 Task: Create a due date automation trigger when advanced on, on the wednesday of the week before a card is due add checklist with checklist "Resume" incomplete at 11:00 AM.
Action: Mouse moved to (1250, 96)
Screenshot: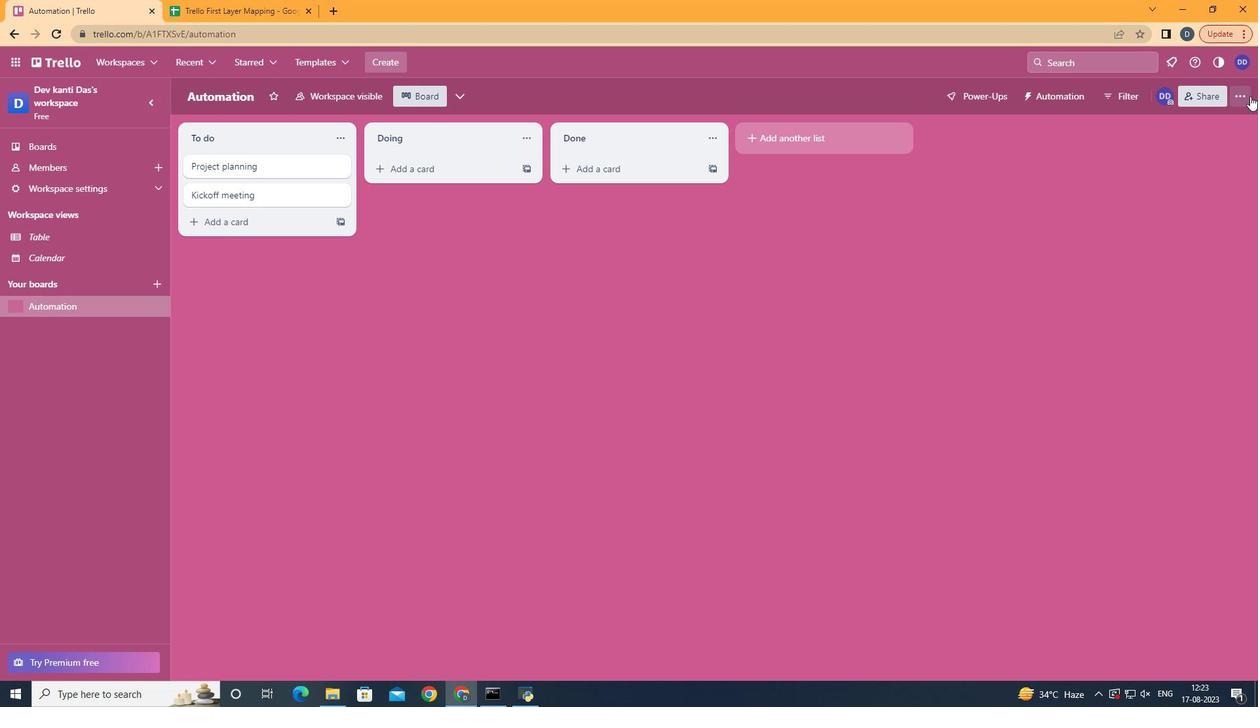 
Action: Mouse pressed left at (1250, 96)
Screenshot: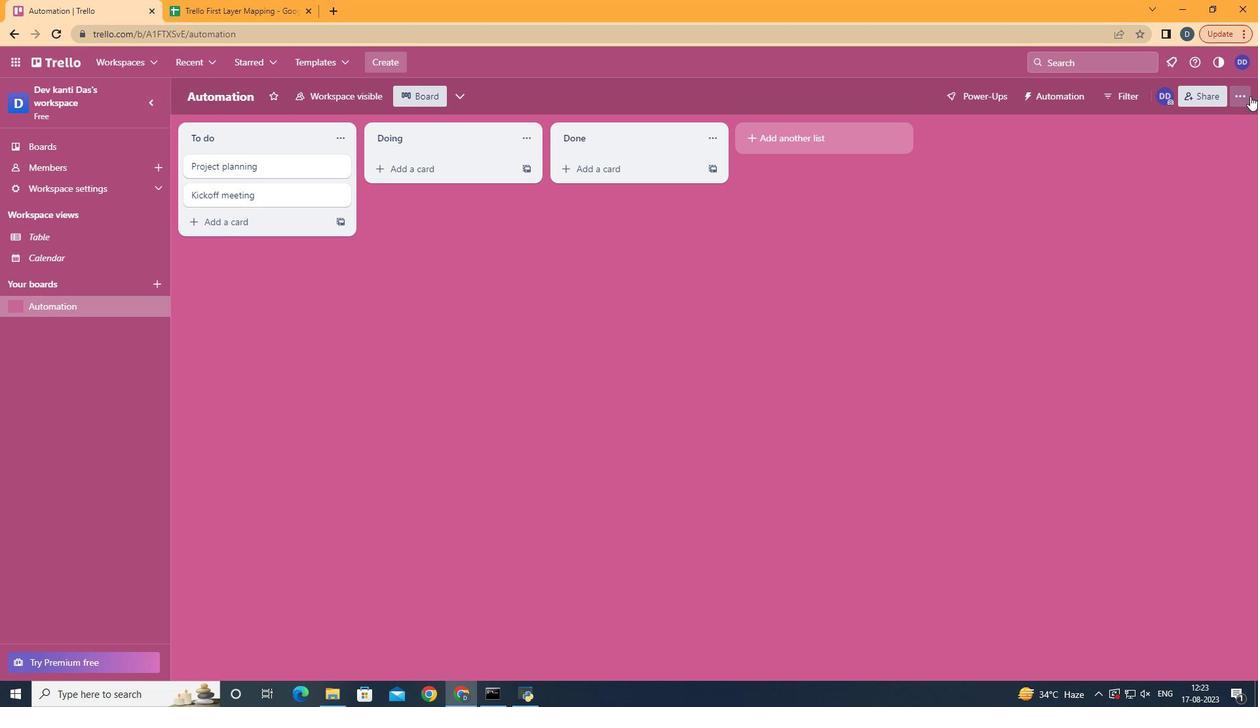 
Action: Mouse moved to (1189, 262)
Screenshot: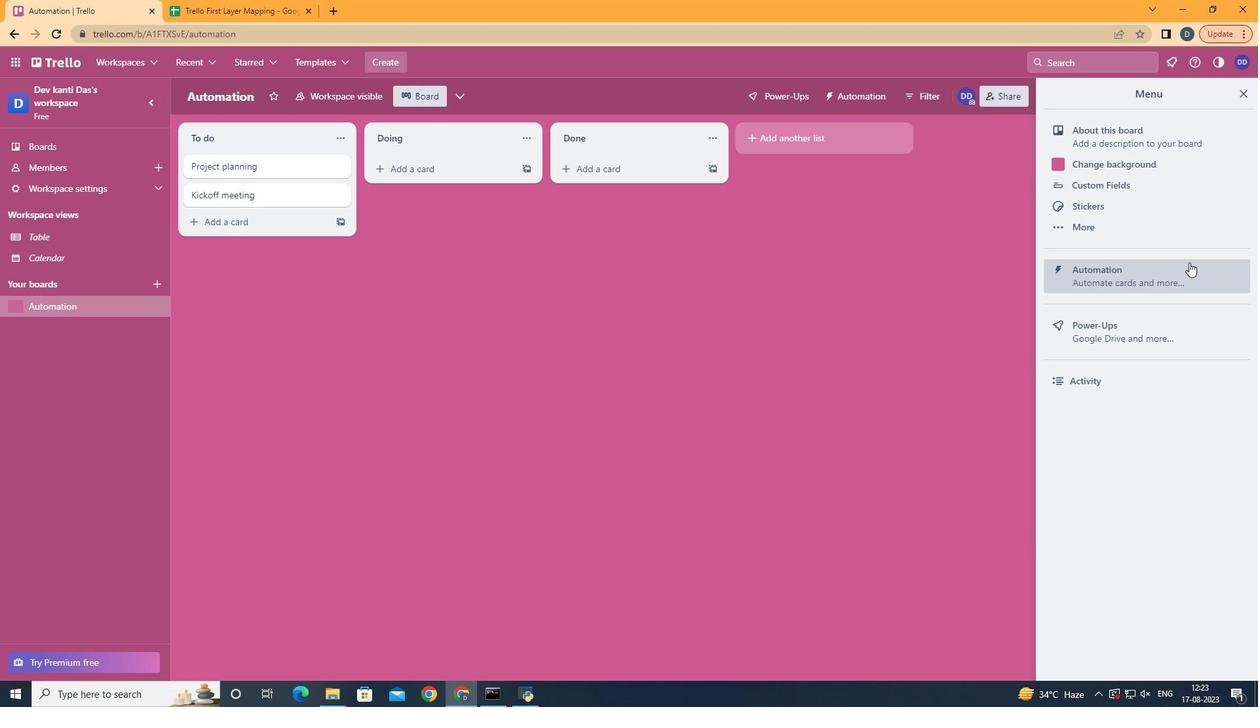 
Action: Mouse pressed left at (1189, 262)
Screenshot: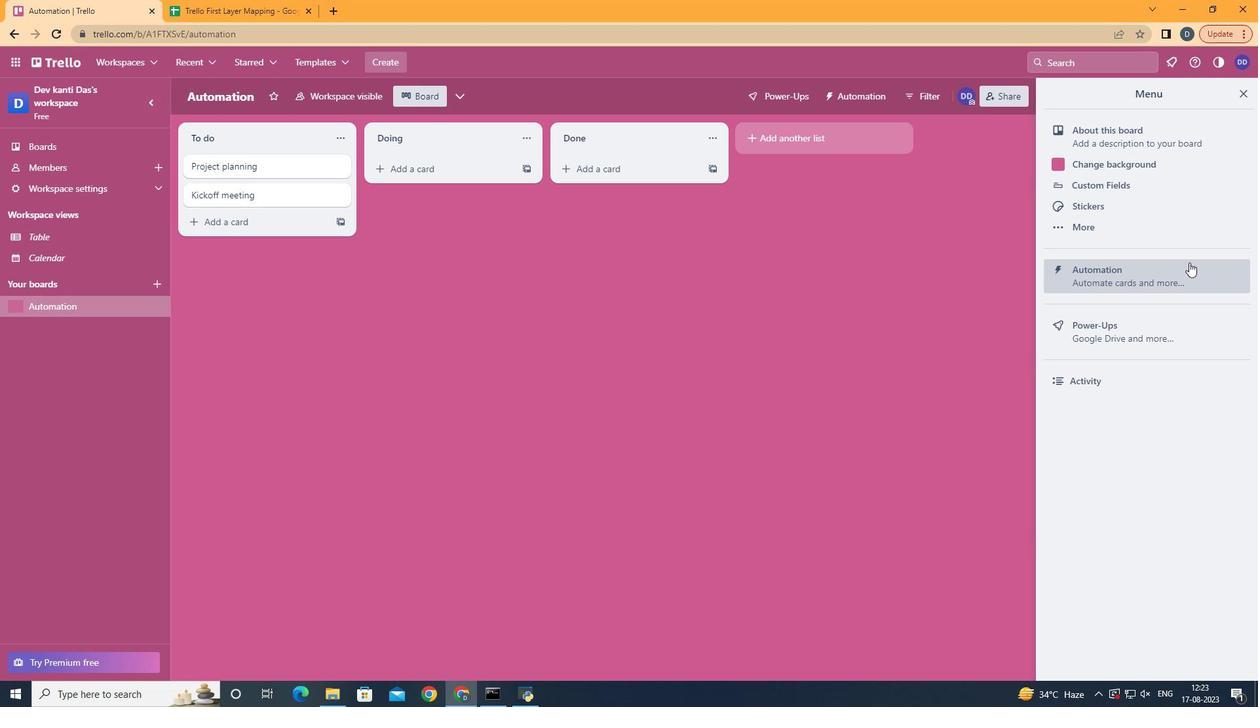 
Action: Mouse moved to (273, 261)
Screenshot: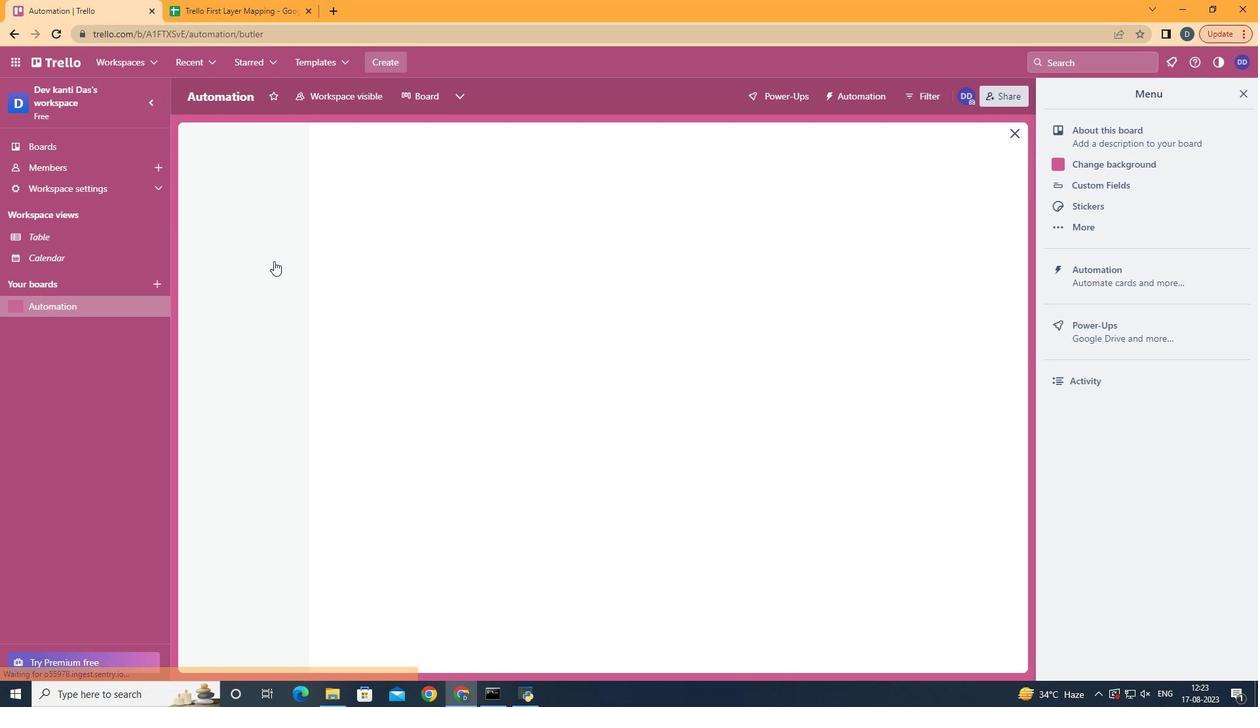 
Action: Mouse pressed left at (273, 261)
Screenshot: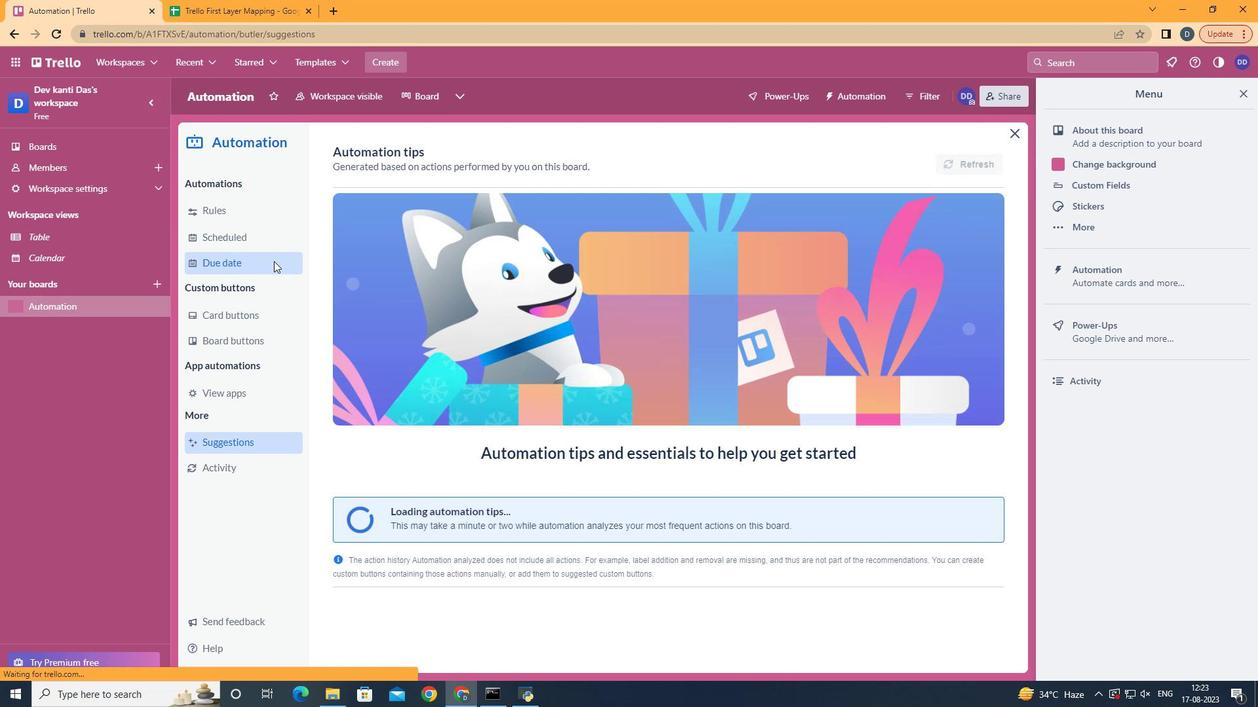
Action: Mouse moved to (918, 155)
Screenshot: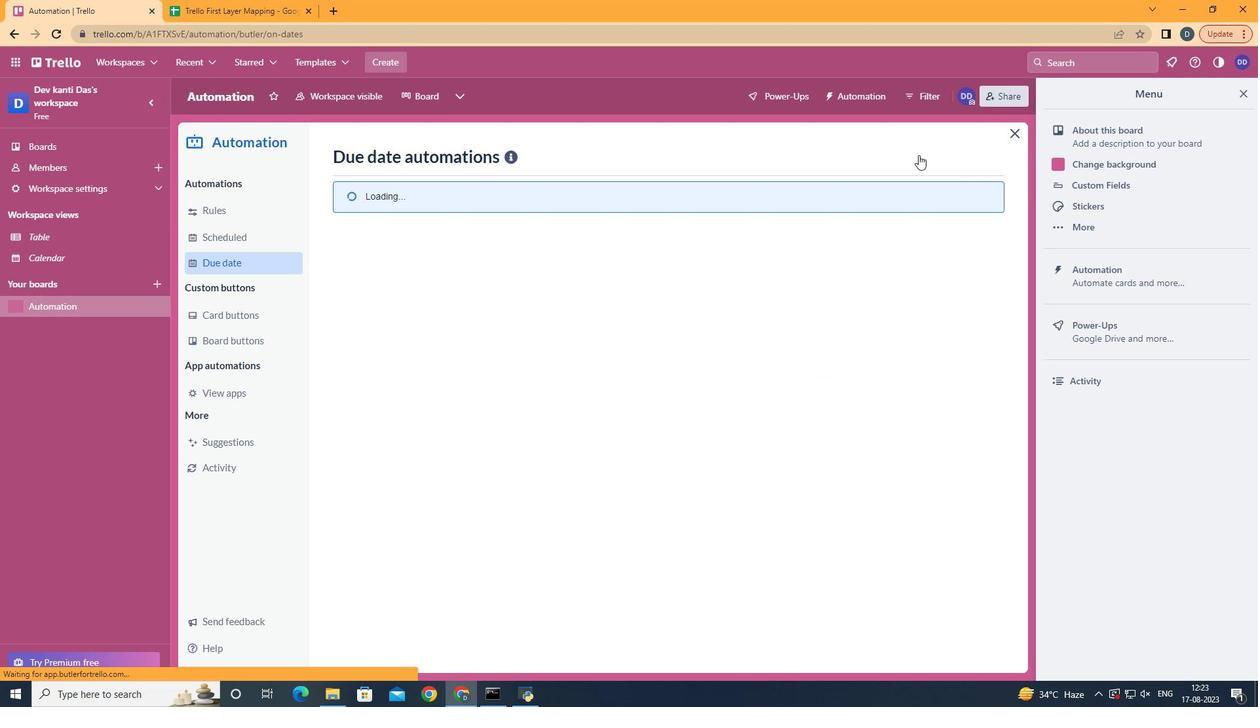 
Action: Mouse pressed left at (918, 155)
Screenshot: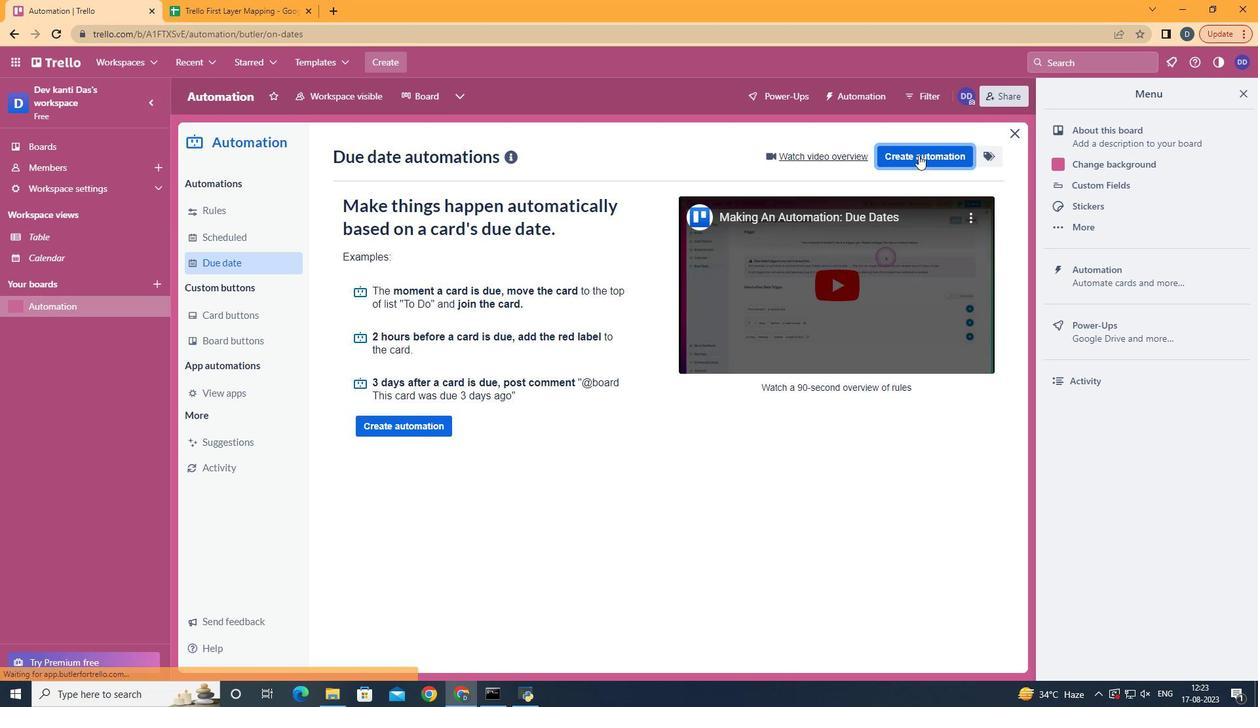 
Action: Mouse moved to (654, 294)
Screenshot: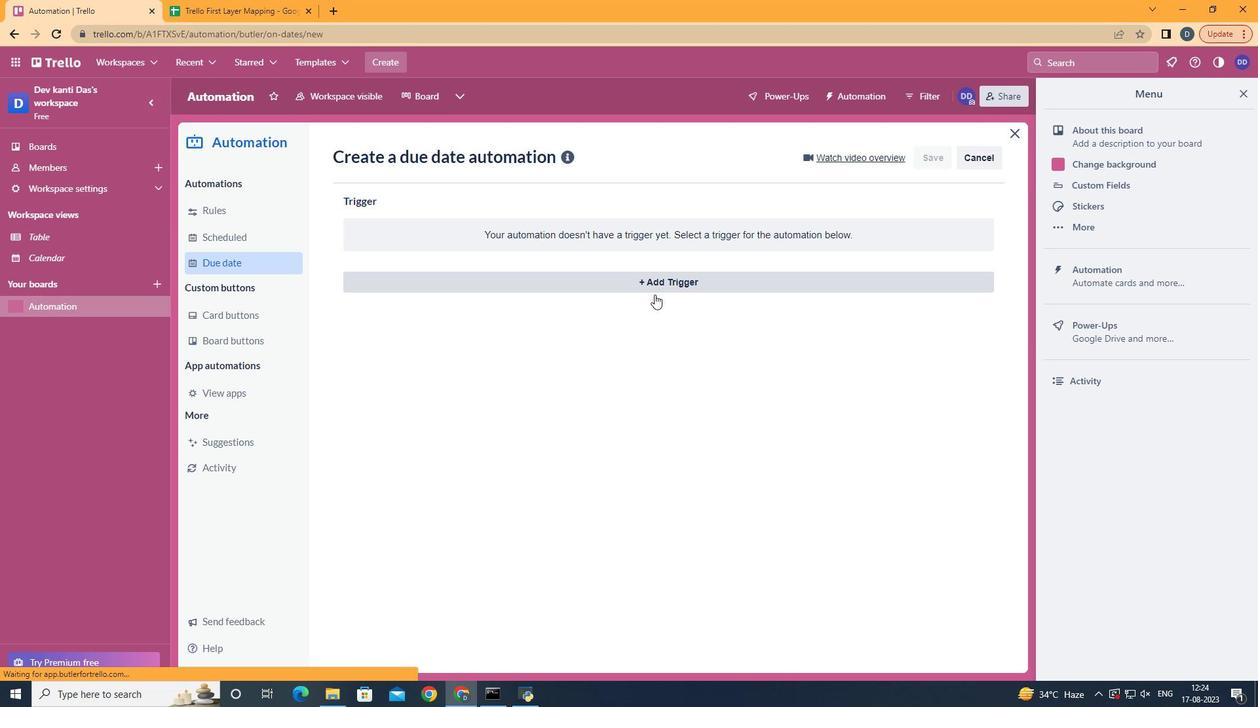 
Action: Mouse pressed left at (654, 294)
Screenshot: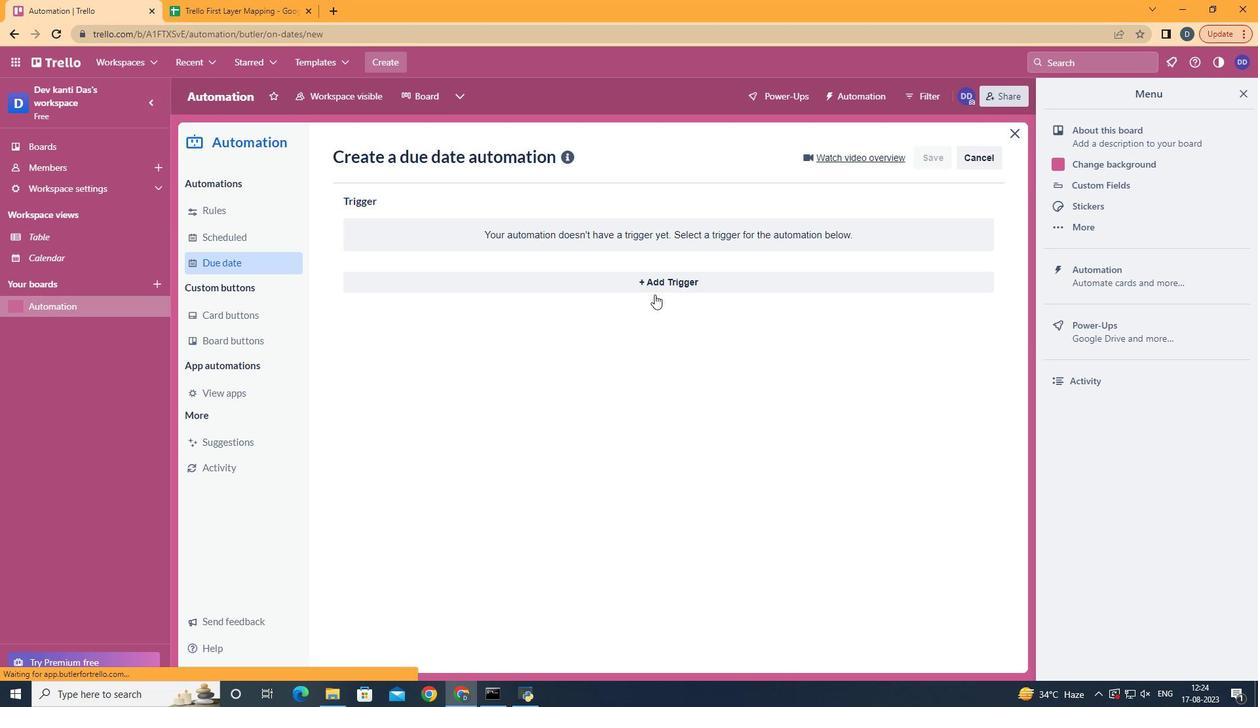 
Action: Mouse moved to (658, 293)
Screenshot: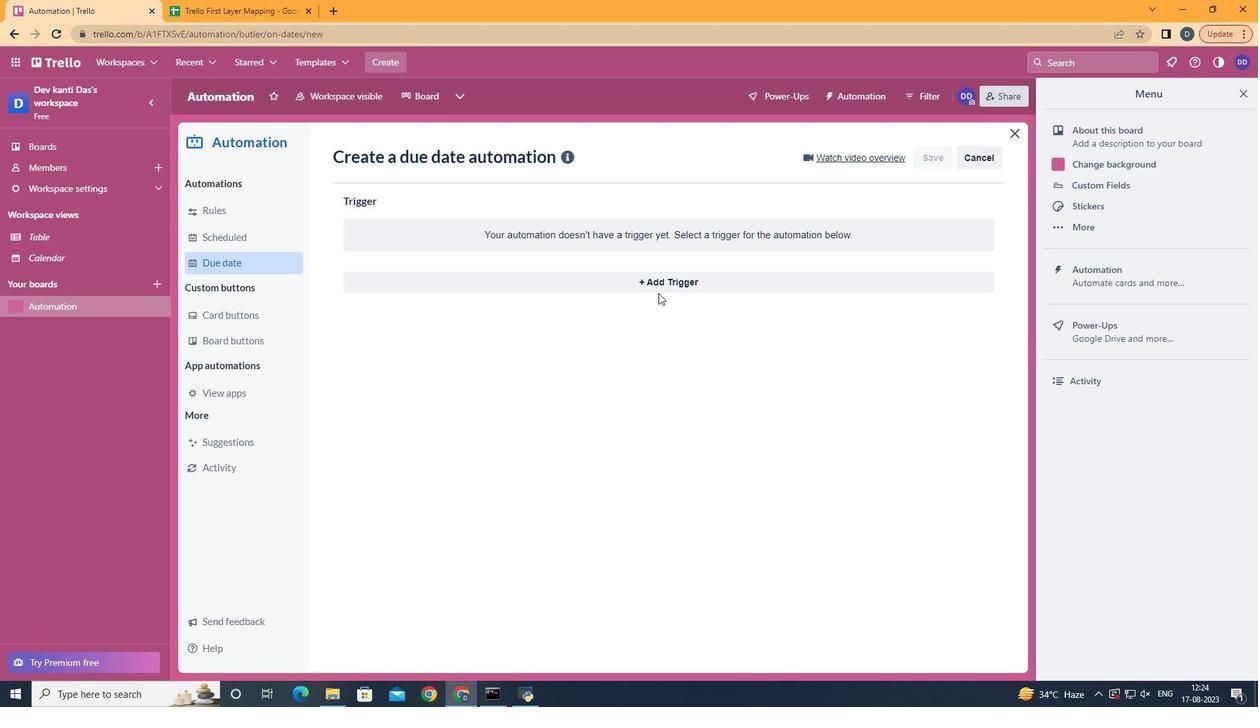 
Action: Mouse pressed left at (658, 293)
Screenshot: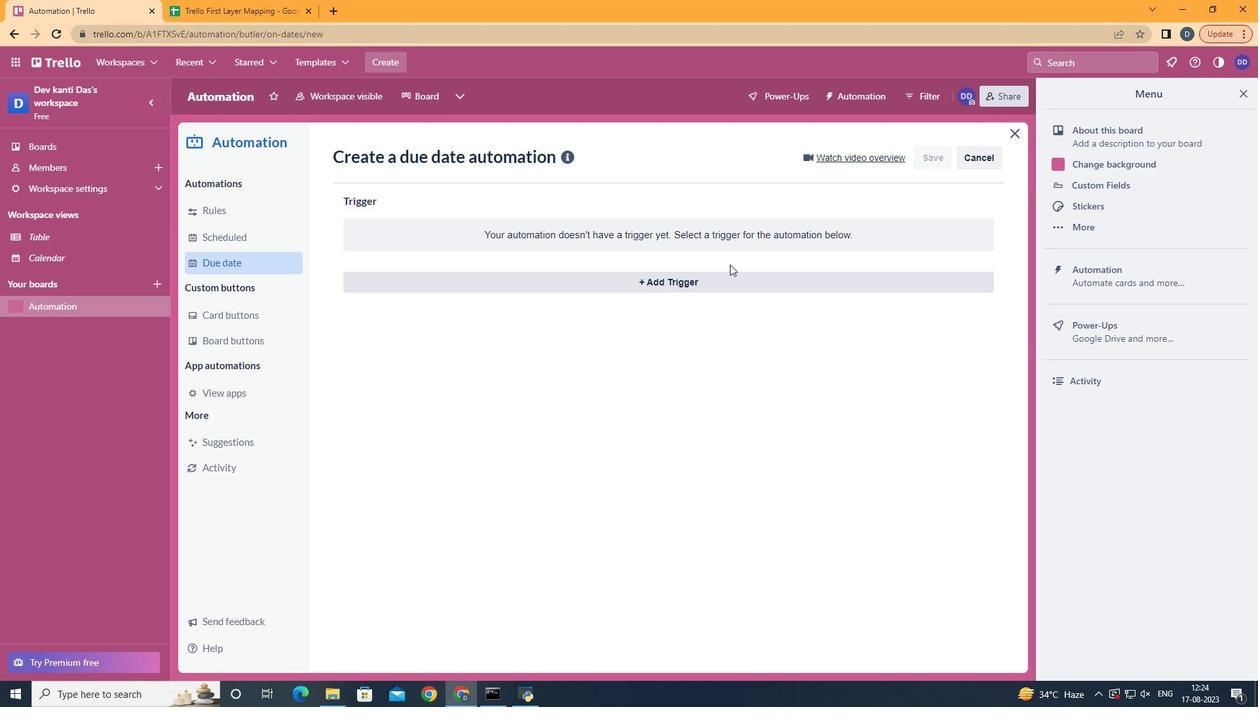 
Action: Mouse moved to (709, 279)
Screenshot: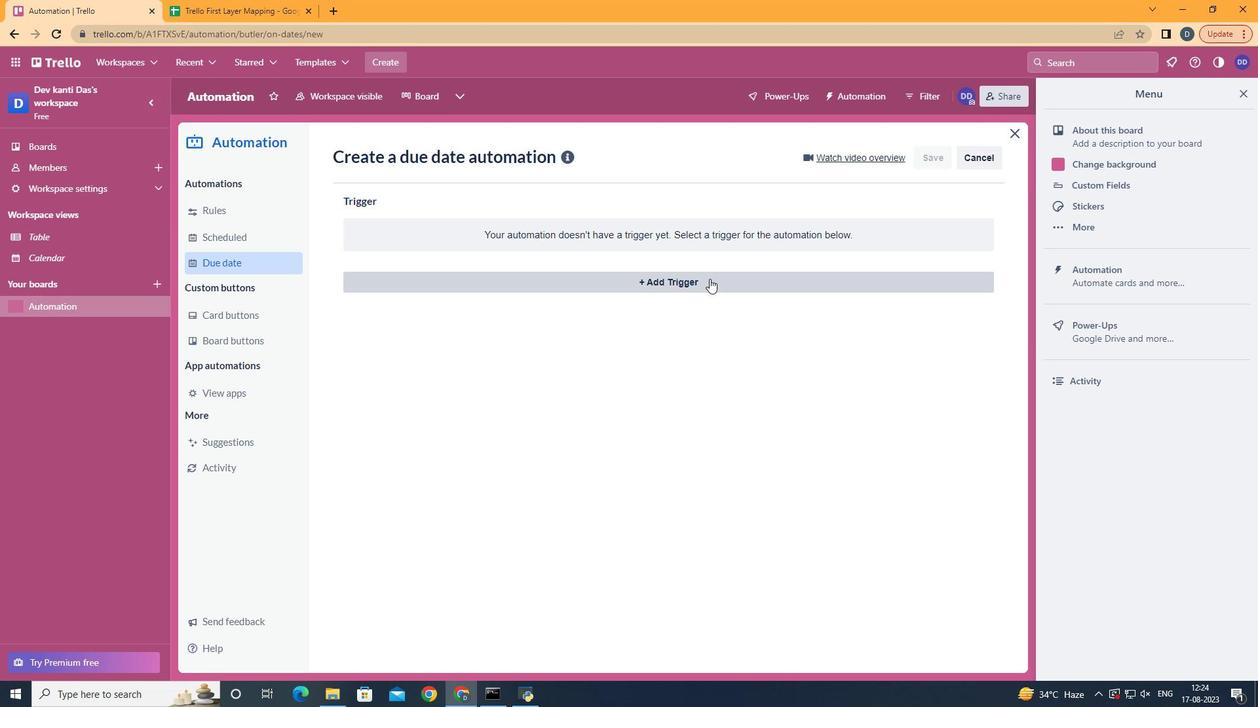 
Action: Mouse pressed left at (709, 279)
Screenshot: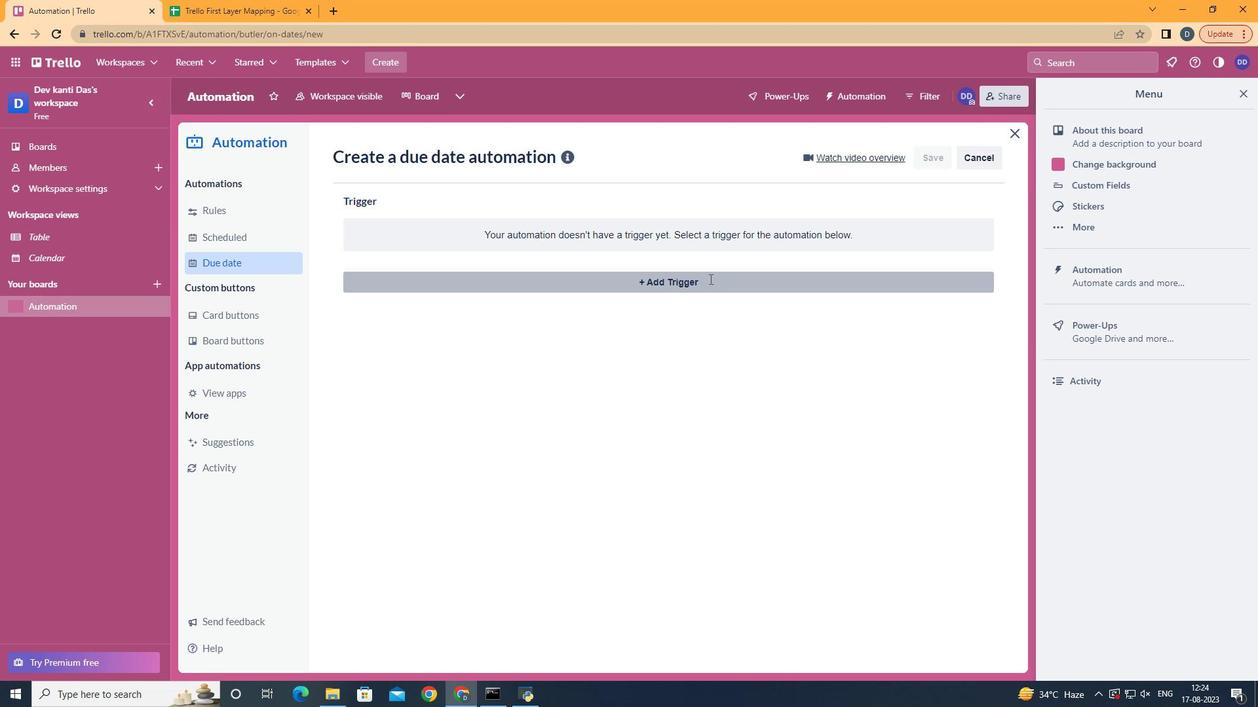 
Action: Mouse moved to (440, 387)
Screenshot: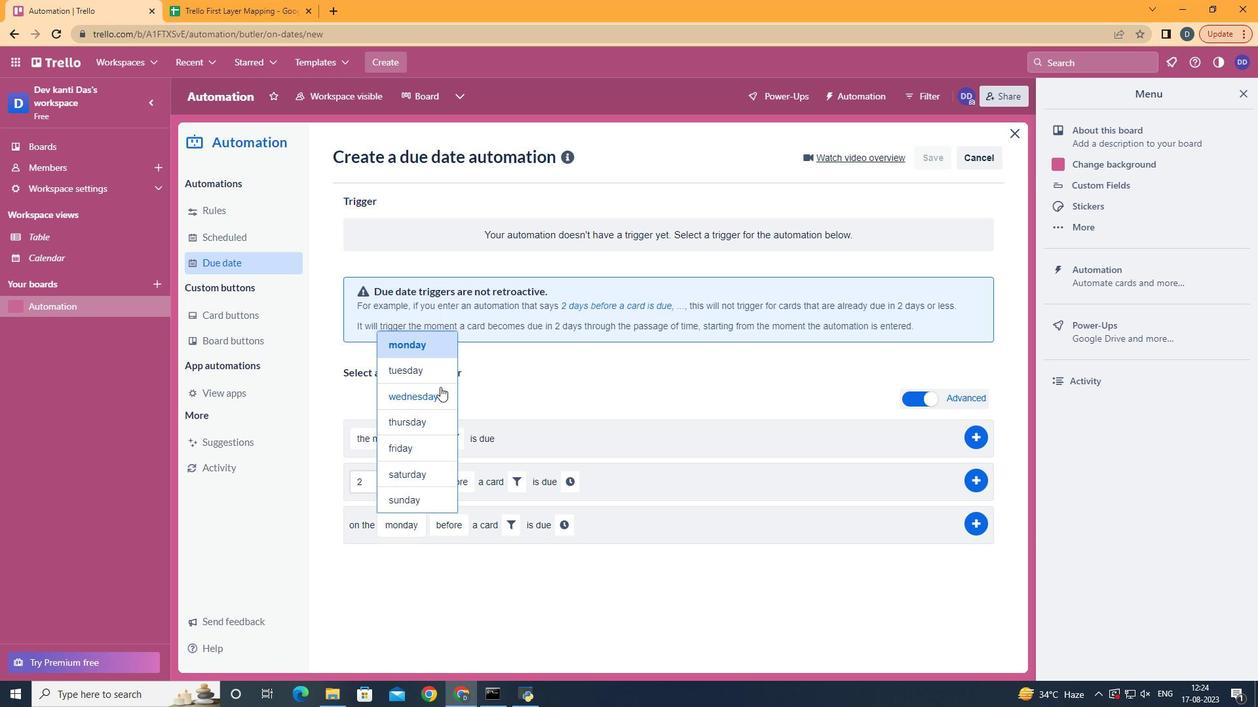 
Action: Mouse pressed left at (440, 387)
Screenshot: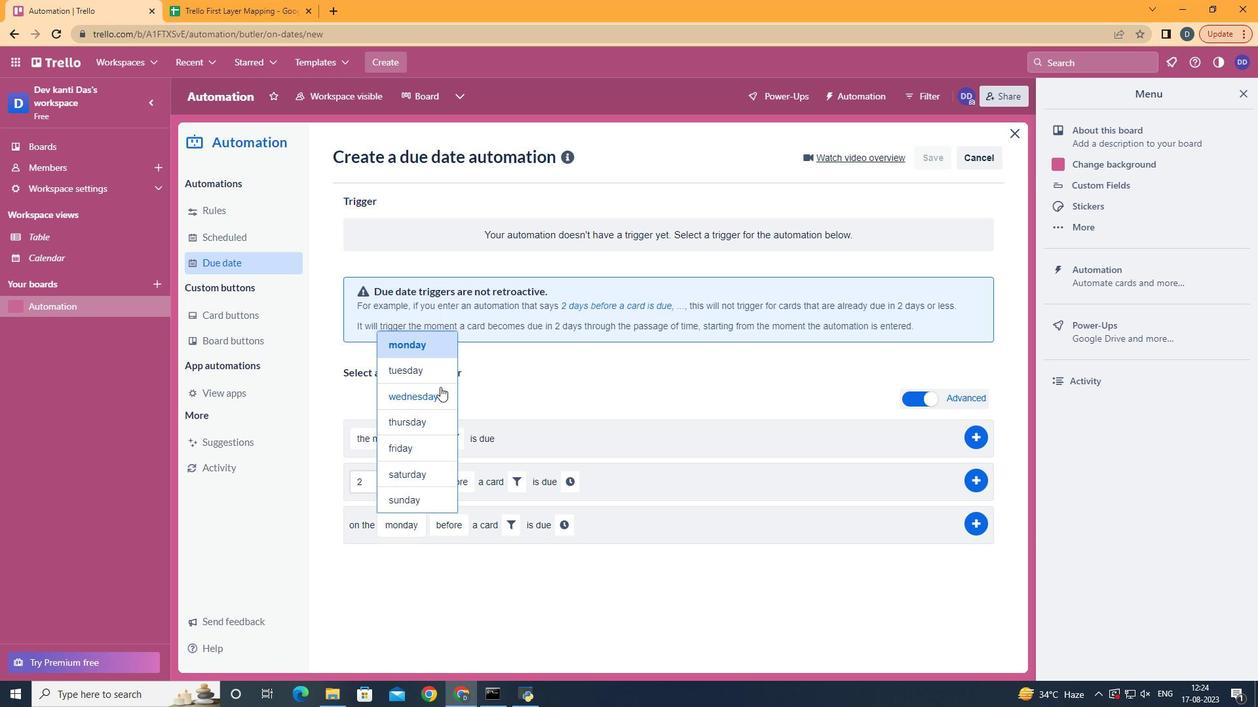 
Action: Mouse moved to (503, 624)
Screenshot: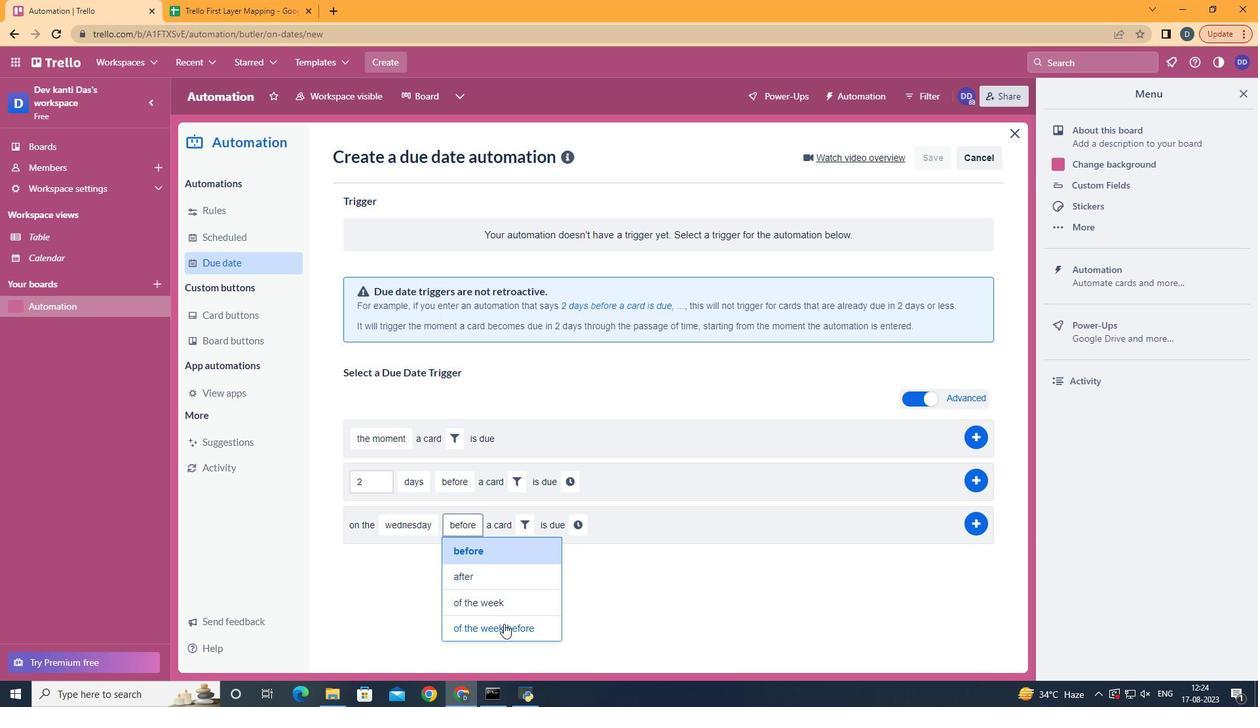 
Action: Mouse pressed left at (503, 624)
Screenshot: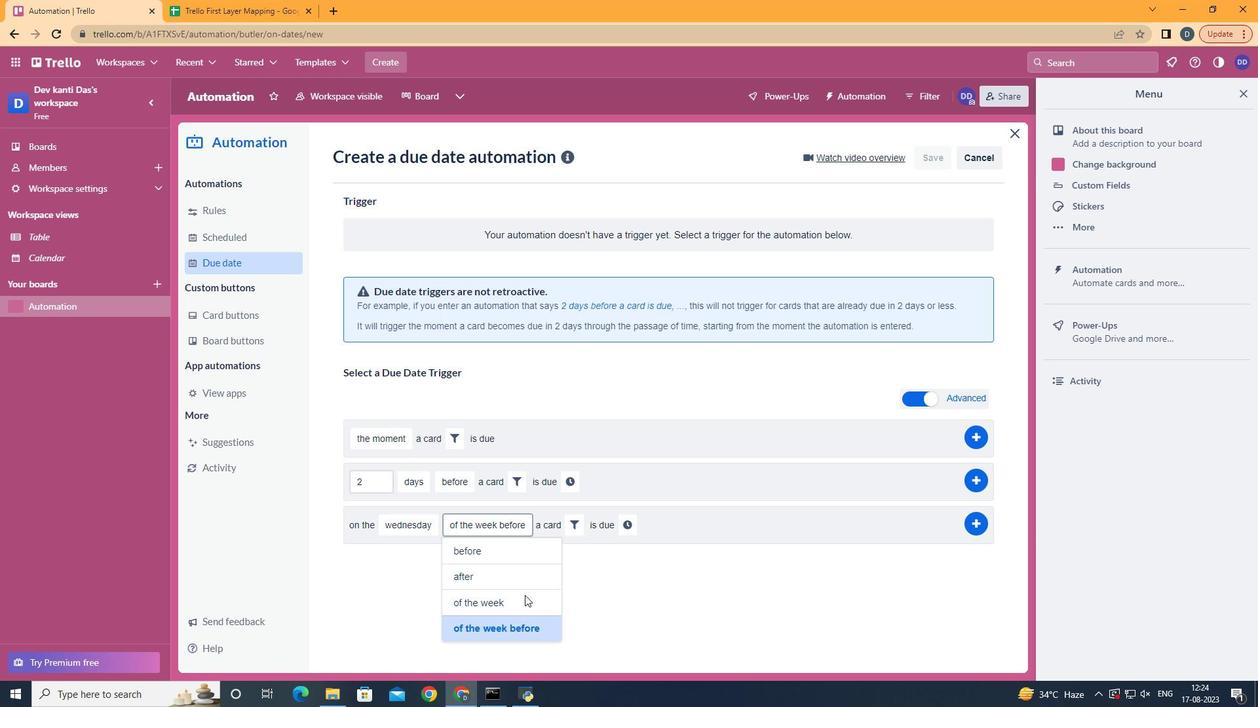
Action: Mouse moved to (572, 532)
Screenshot: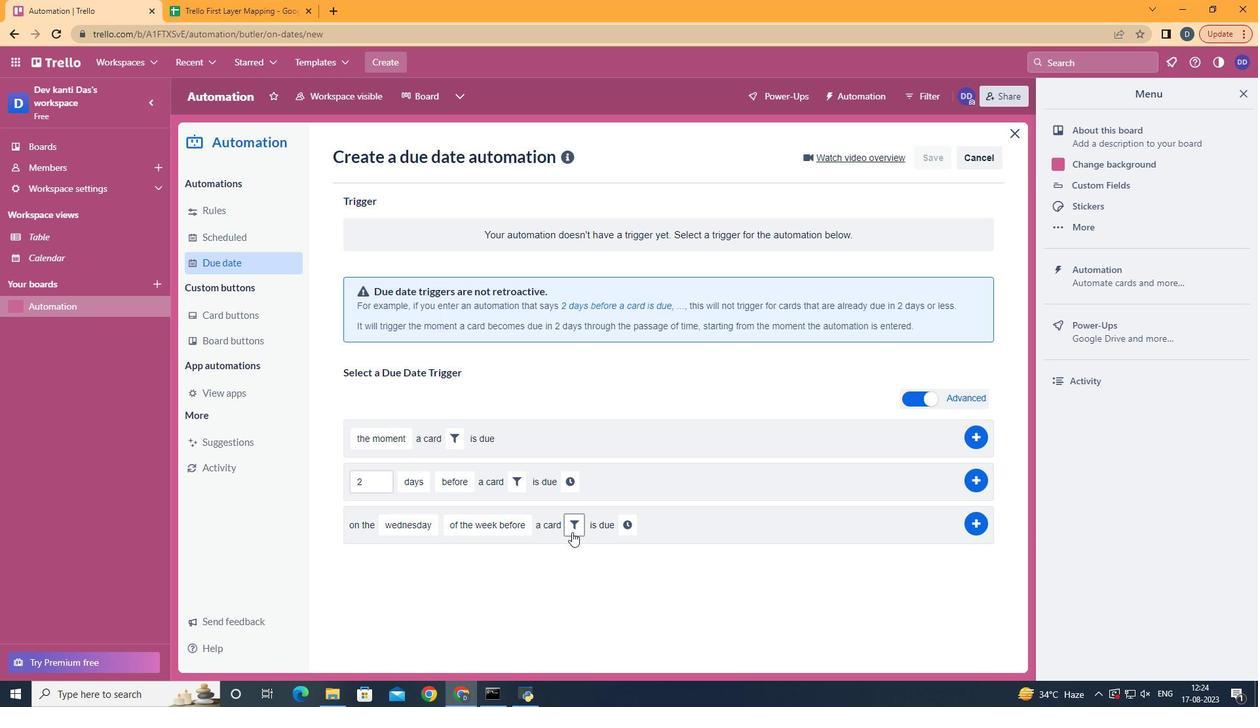 
Action: Mouse pressed left at (572, 532)
Screenshot: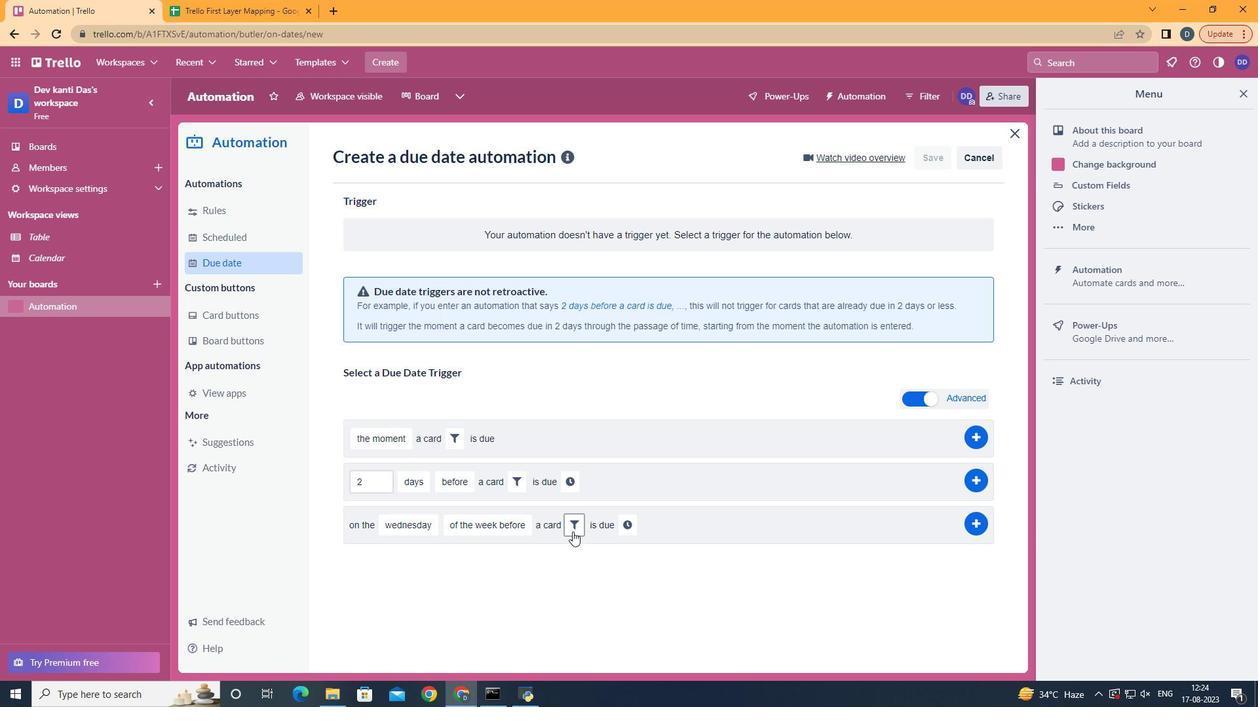 
Action: Mouse moved to (646, 569)
Screenshot: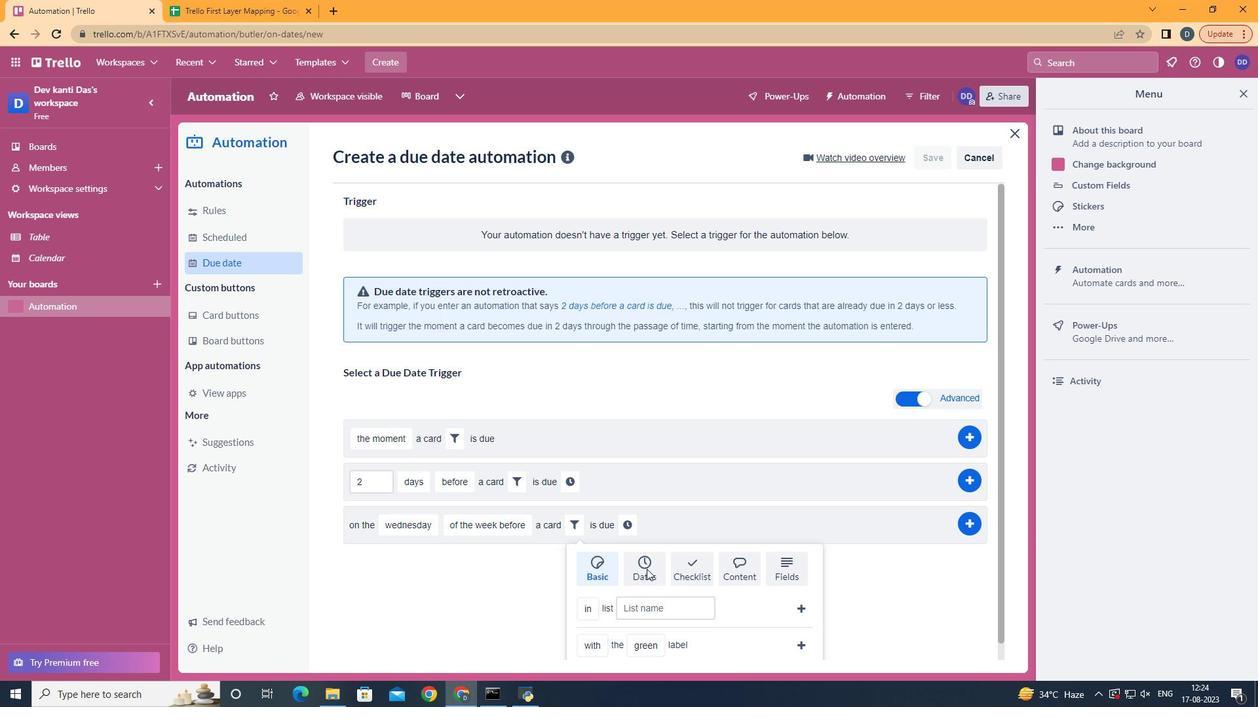 
Action: Mouse pressed left at (646, 569)
Screenshot: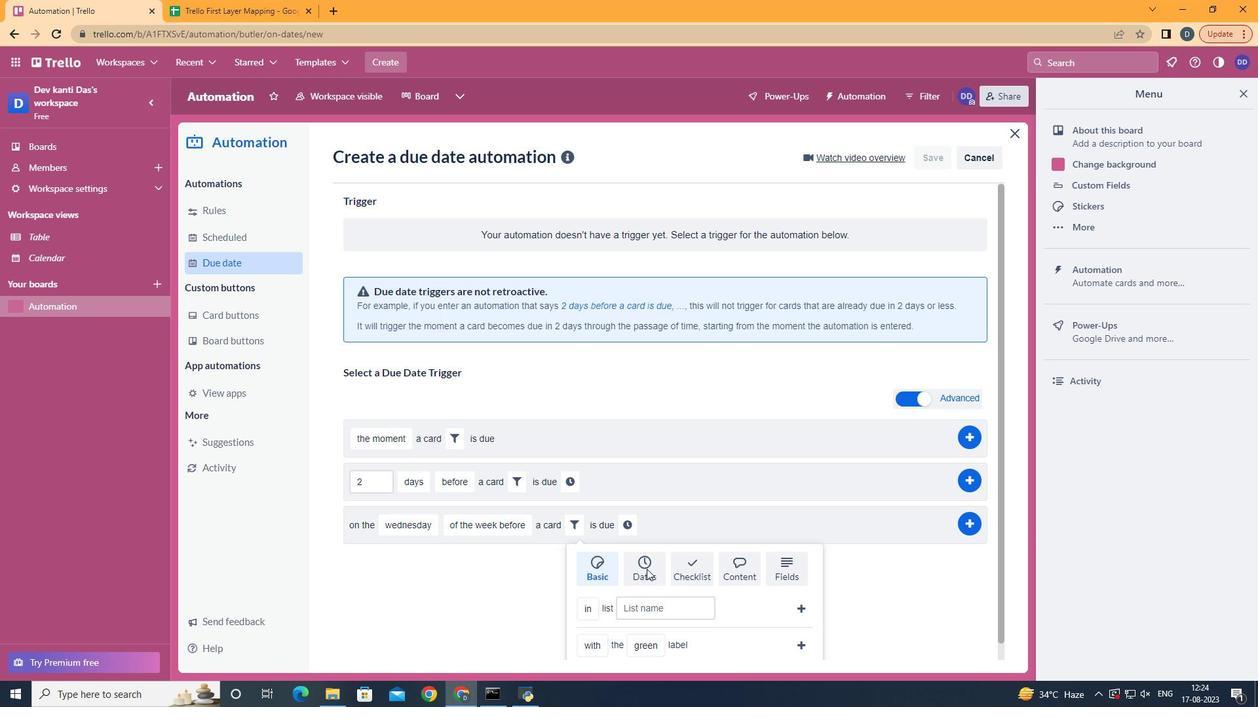 
Action: Mouse moved to (649, 564)
Screenshot: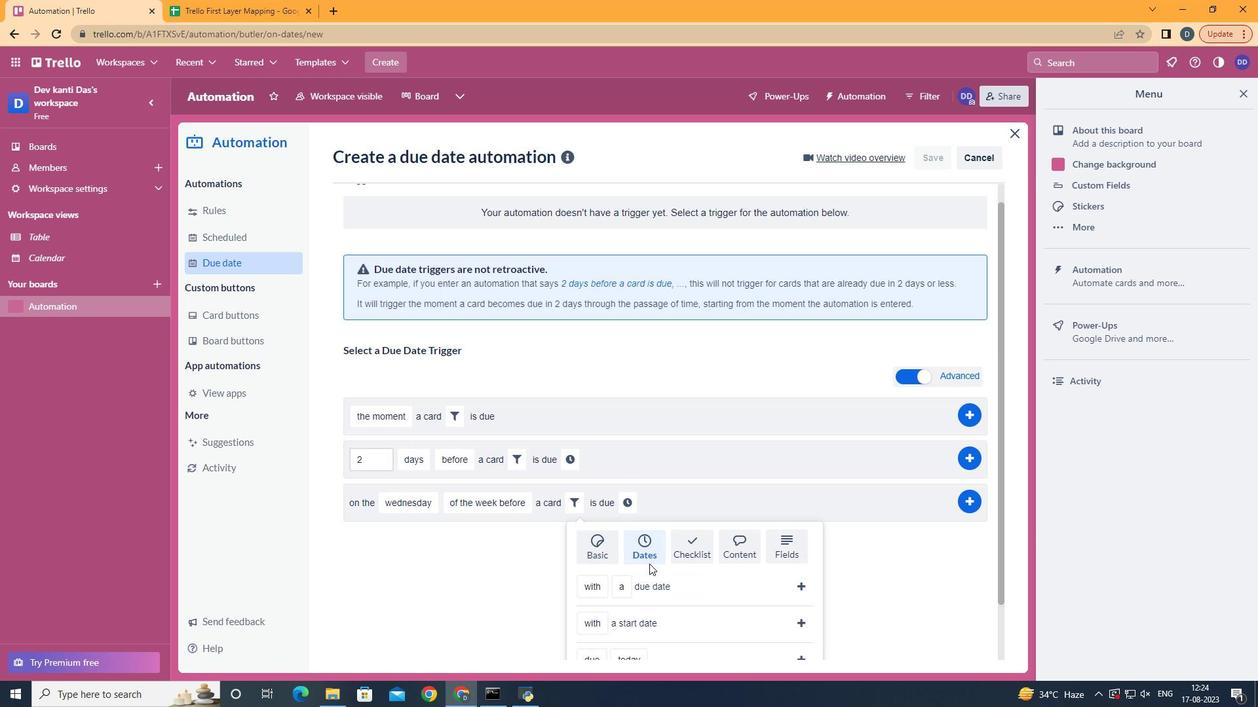 
Action: Mouse scrolled (649, 563) with delta (0, 0)
Screenshot: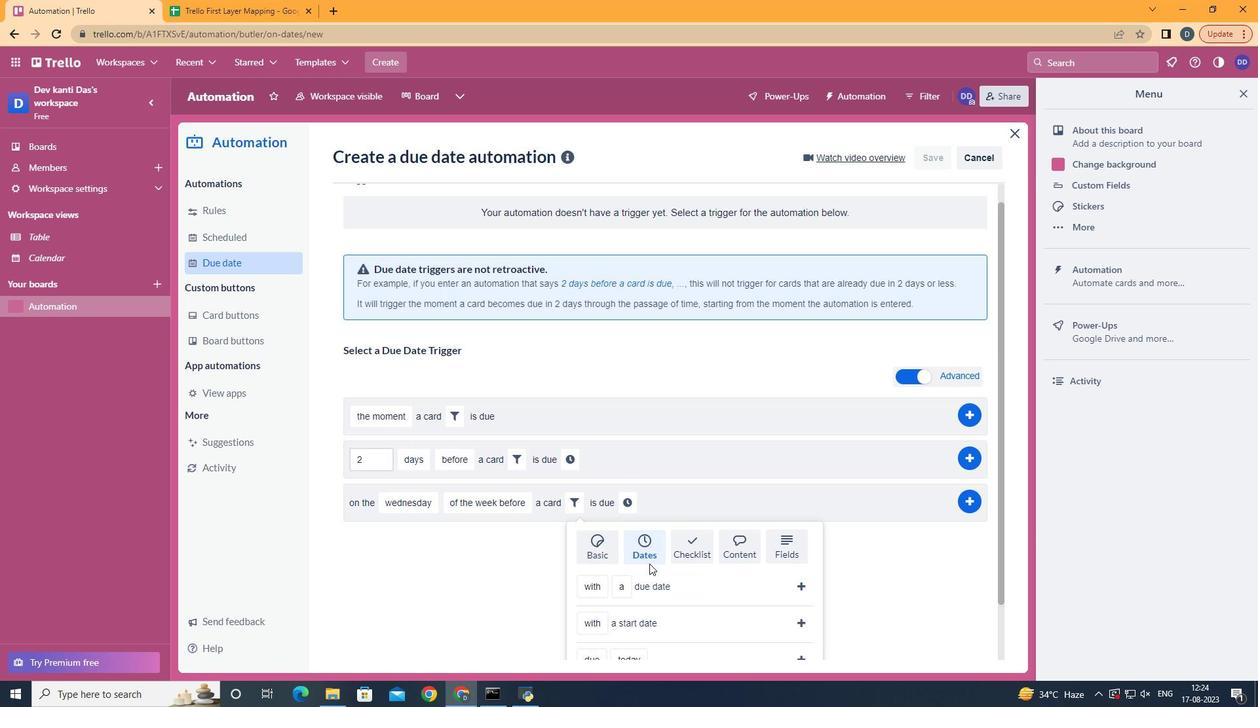 
Action: Mouse scrolled (649, 563) with delta (0, 0)
Screenshot: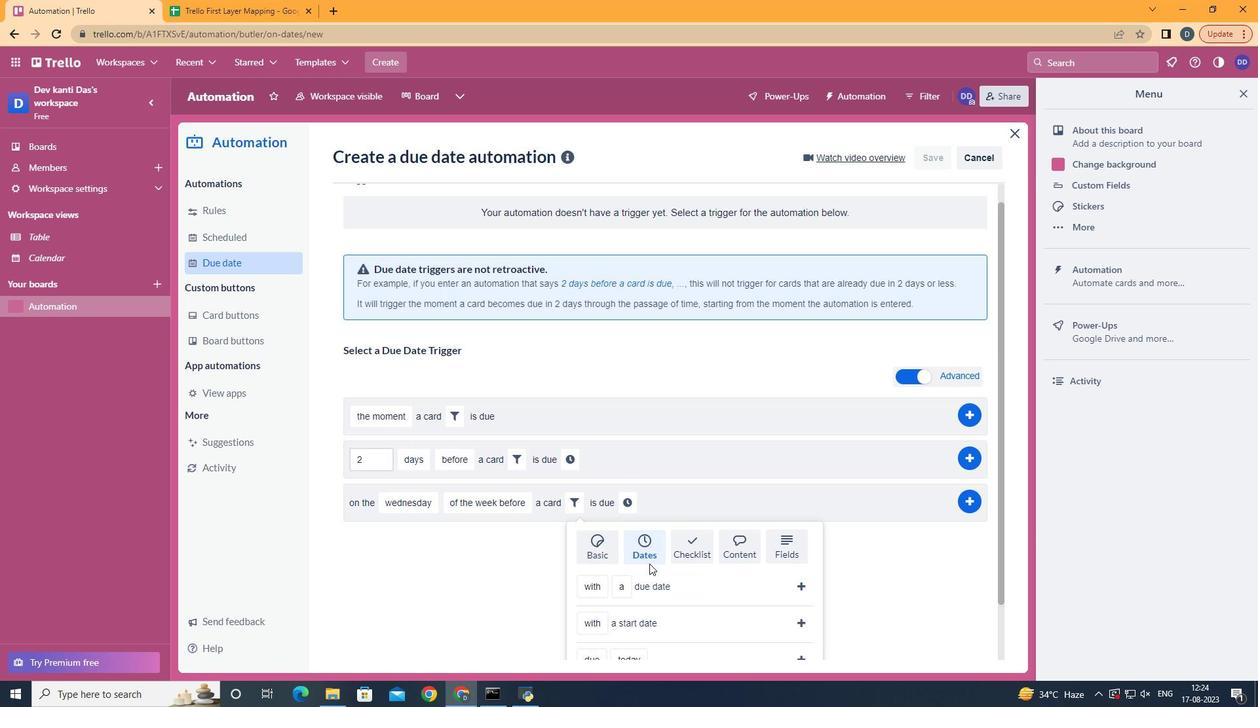 
Action: Mouse scrolled (649, 563) with delta (0, 0)
Screenshot: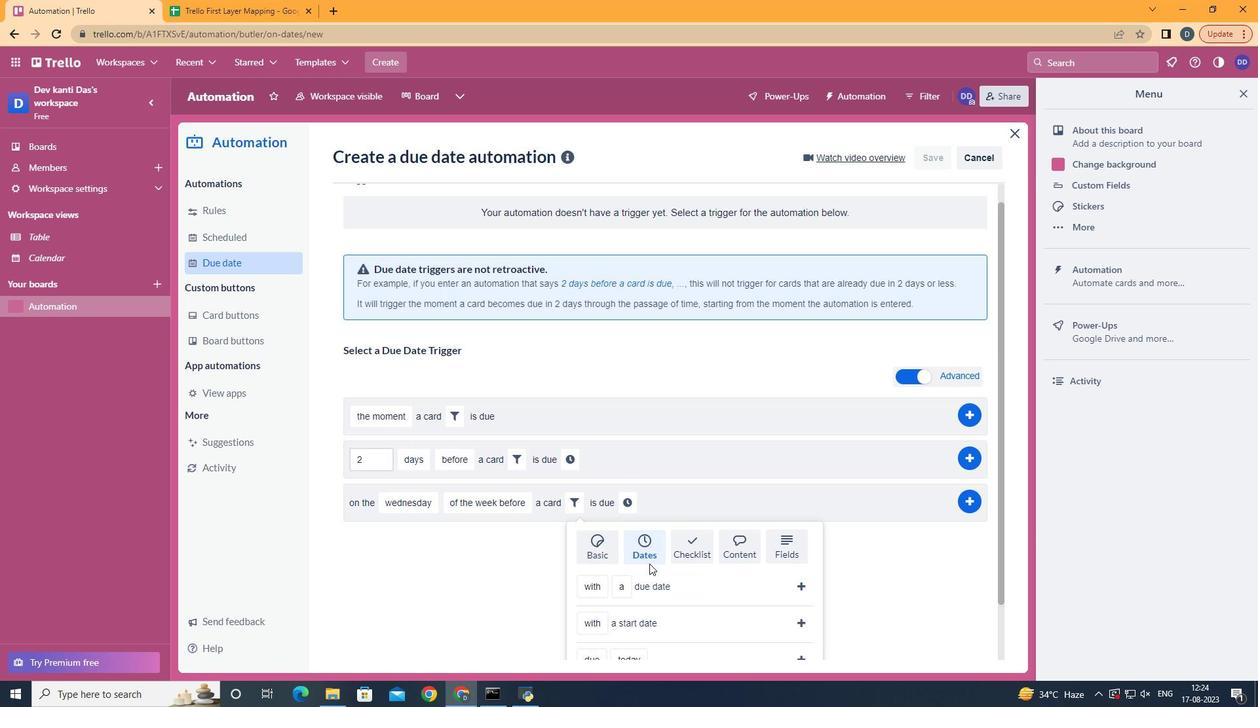 
Action: Mouse scrolled (649, 563) with delta (0, 0)
Screenshot: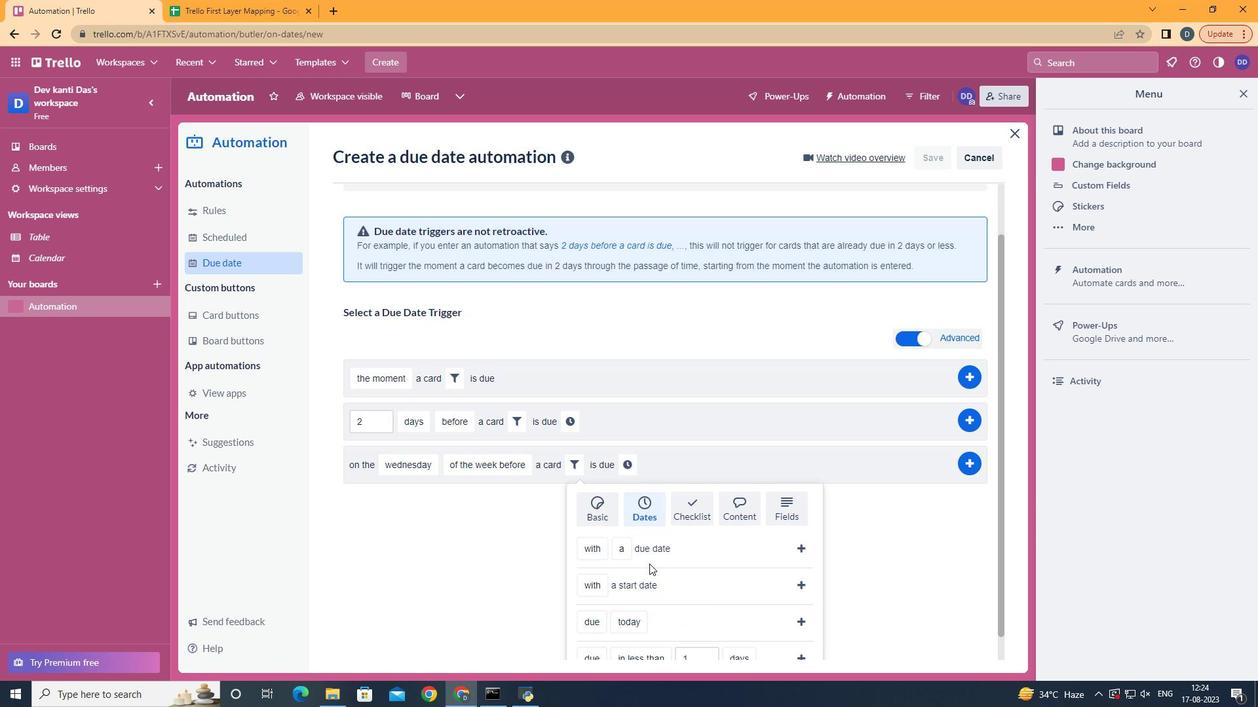 
Action: Mouse scrolled (649, 563) with delta (0, 0)
Screenshot: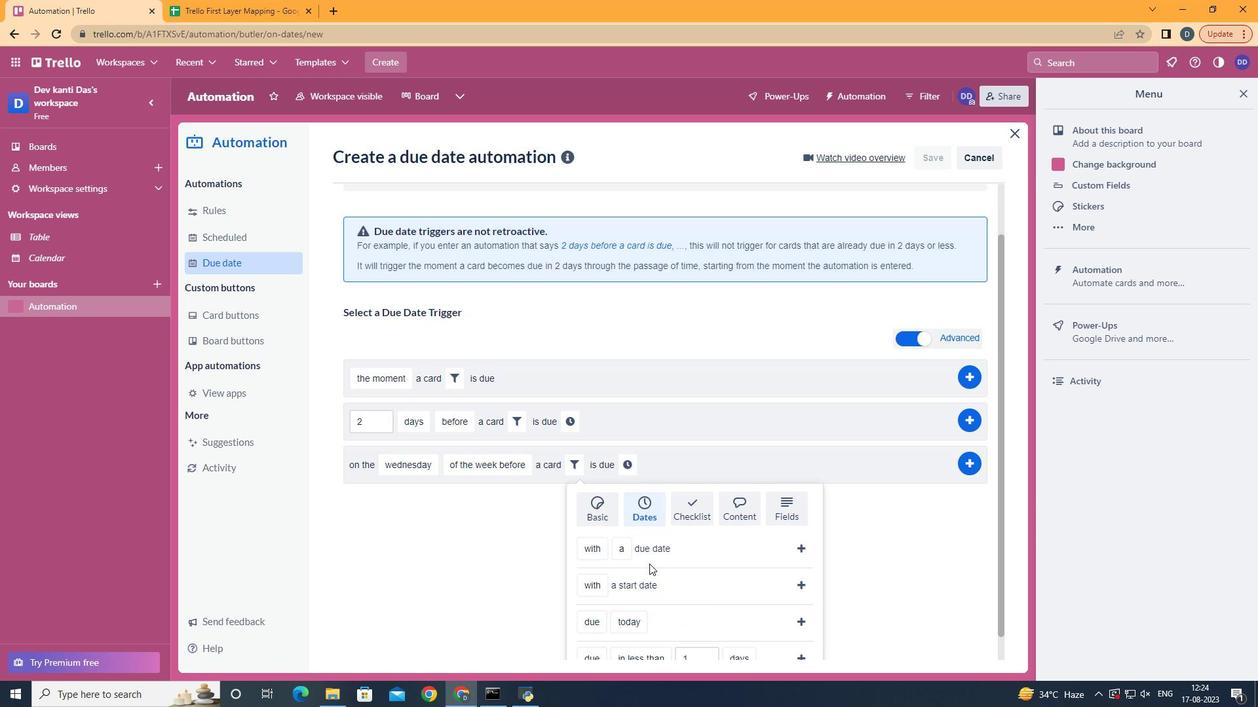 
Action: Mouse moved to (682, 483)
Screenshot: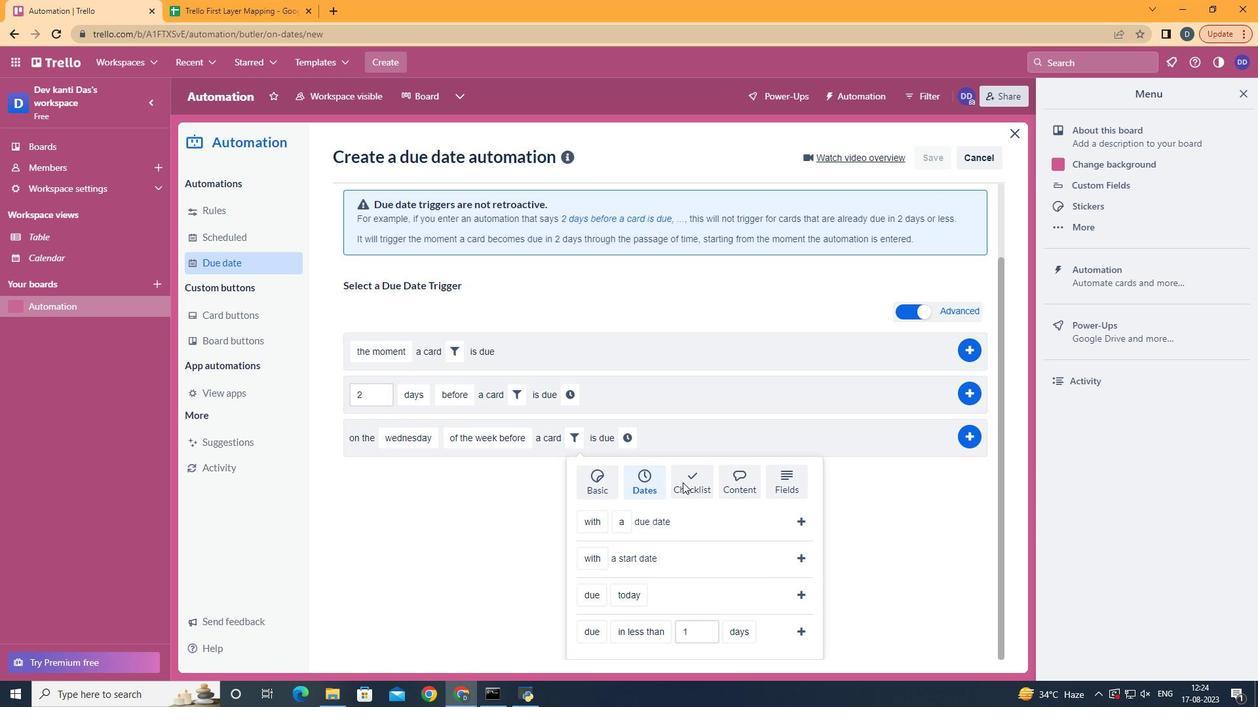 
Action: Mouse pressed left at (682, 483)
Screenshot: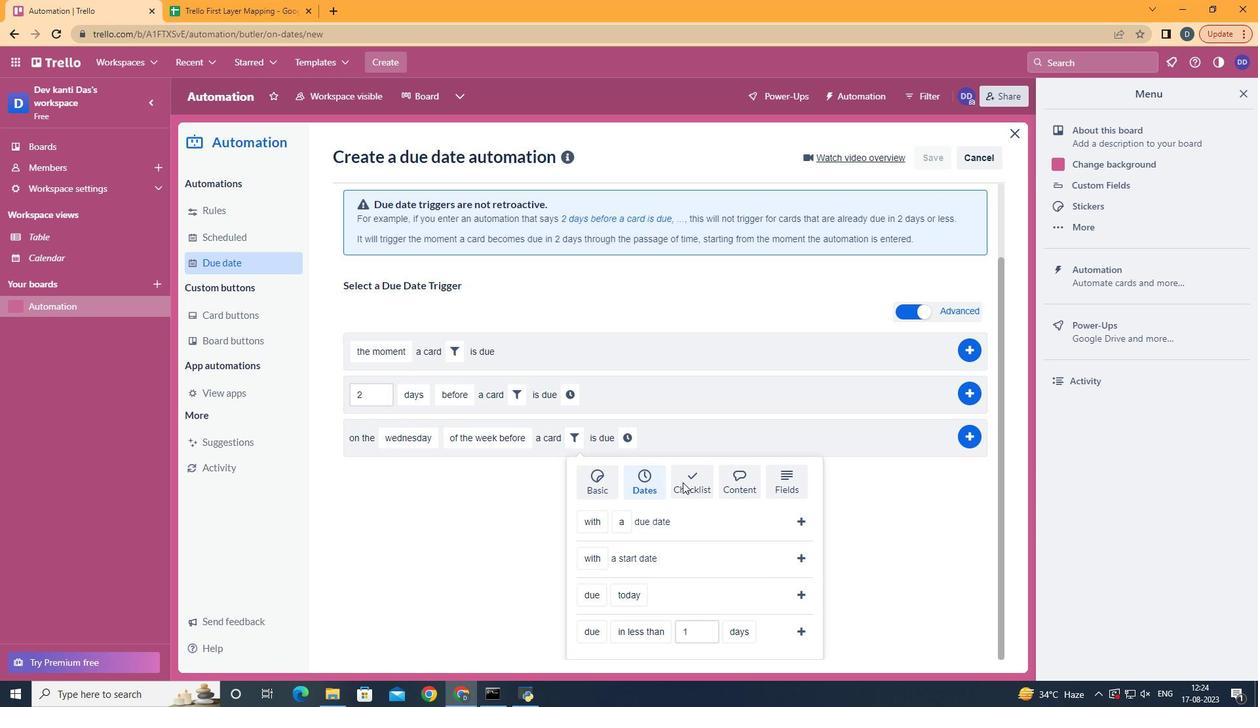 
Action: Mouse moved to (667, 528)
Screenshot: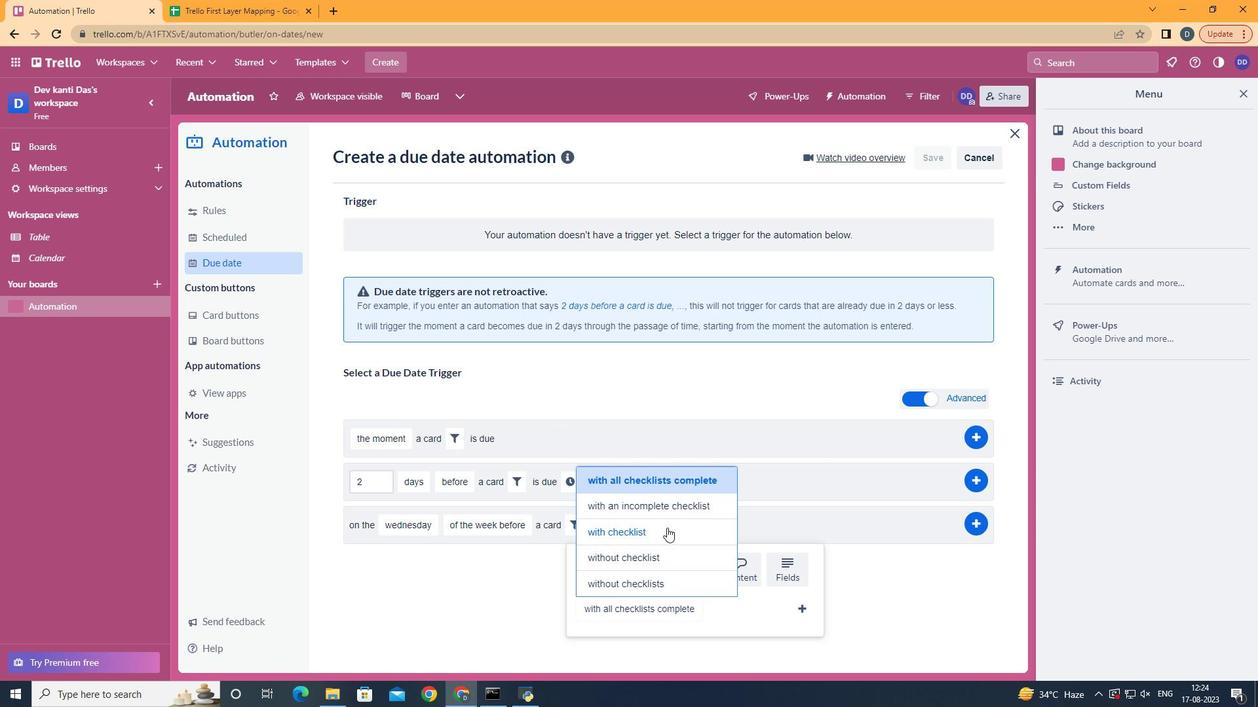 
Action: Mouse pressed left at (667, 528)
Screenshot: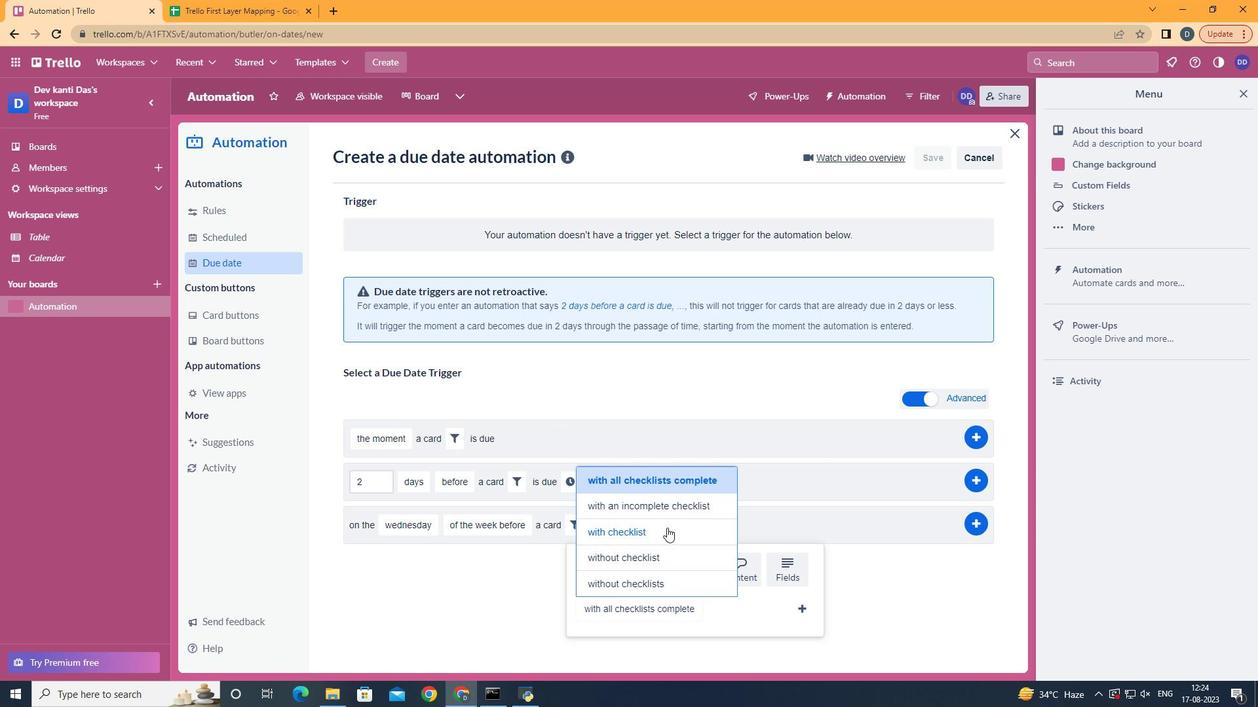 
Action: Mouse moved to (707, 609)
Screenshot: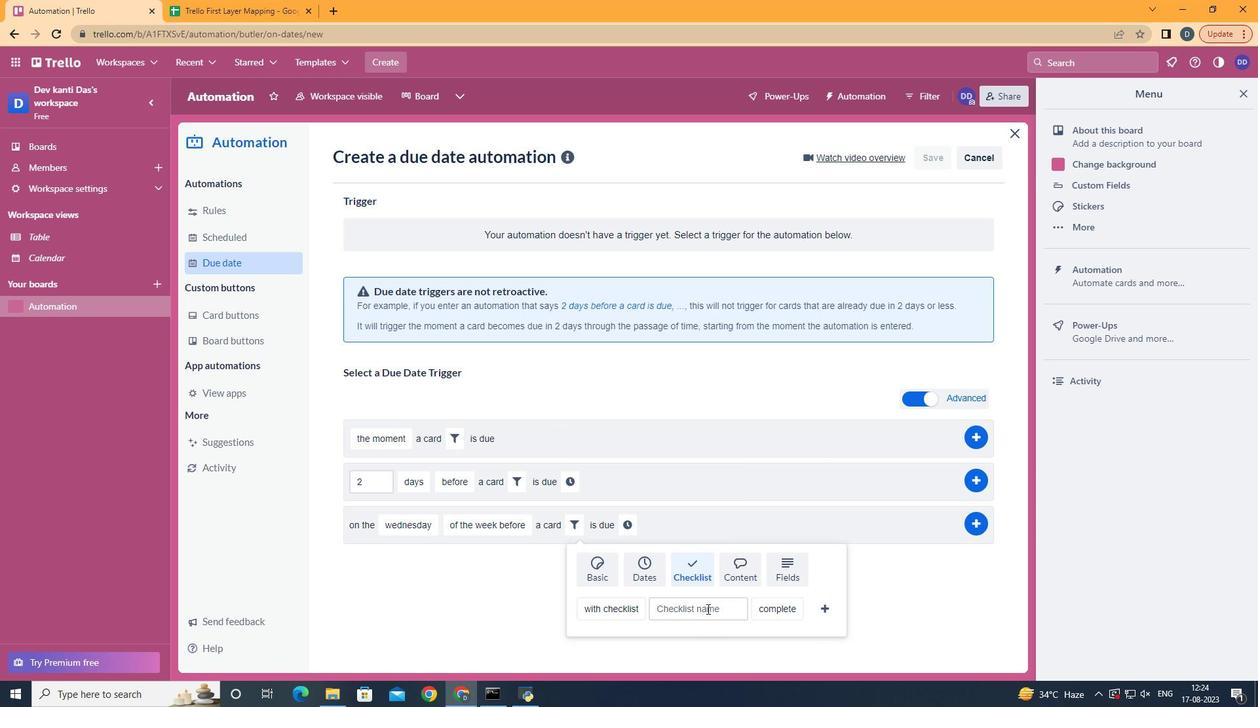 
Action: Mouse pressed left at (707, 609)
Screenshot: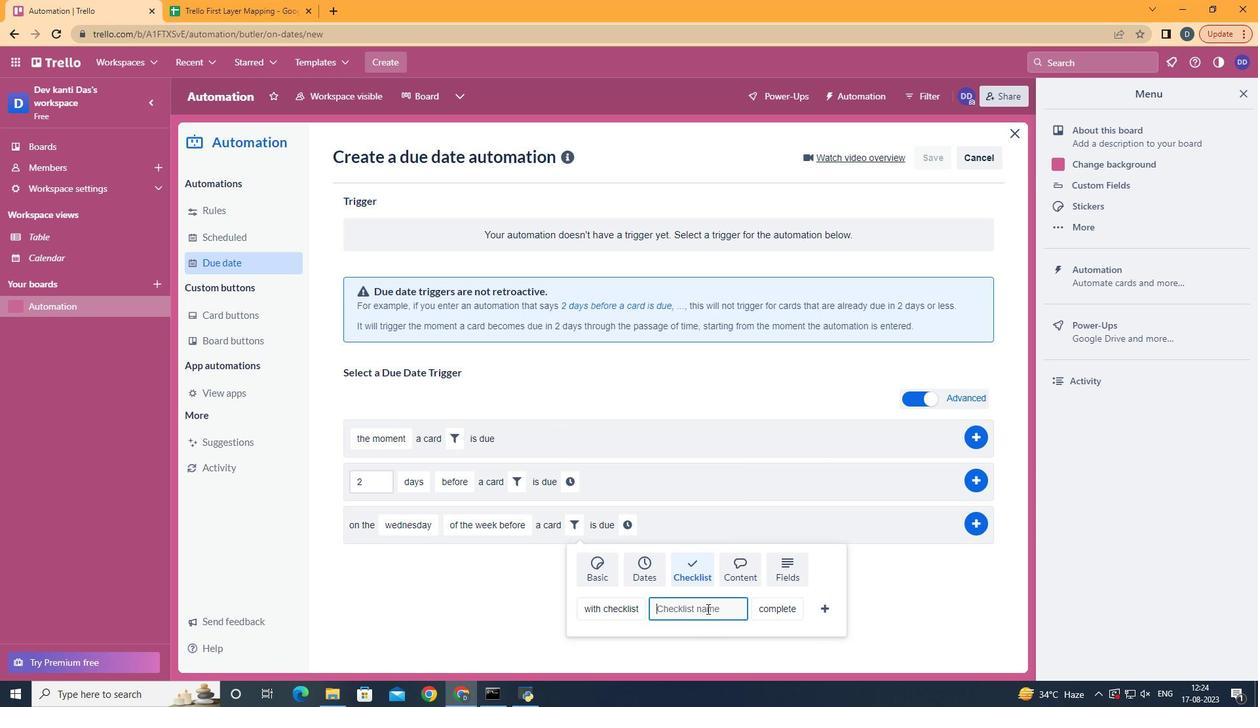 
Action: Mouse moved to (717, 603)
Screenshot: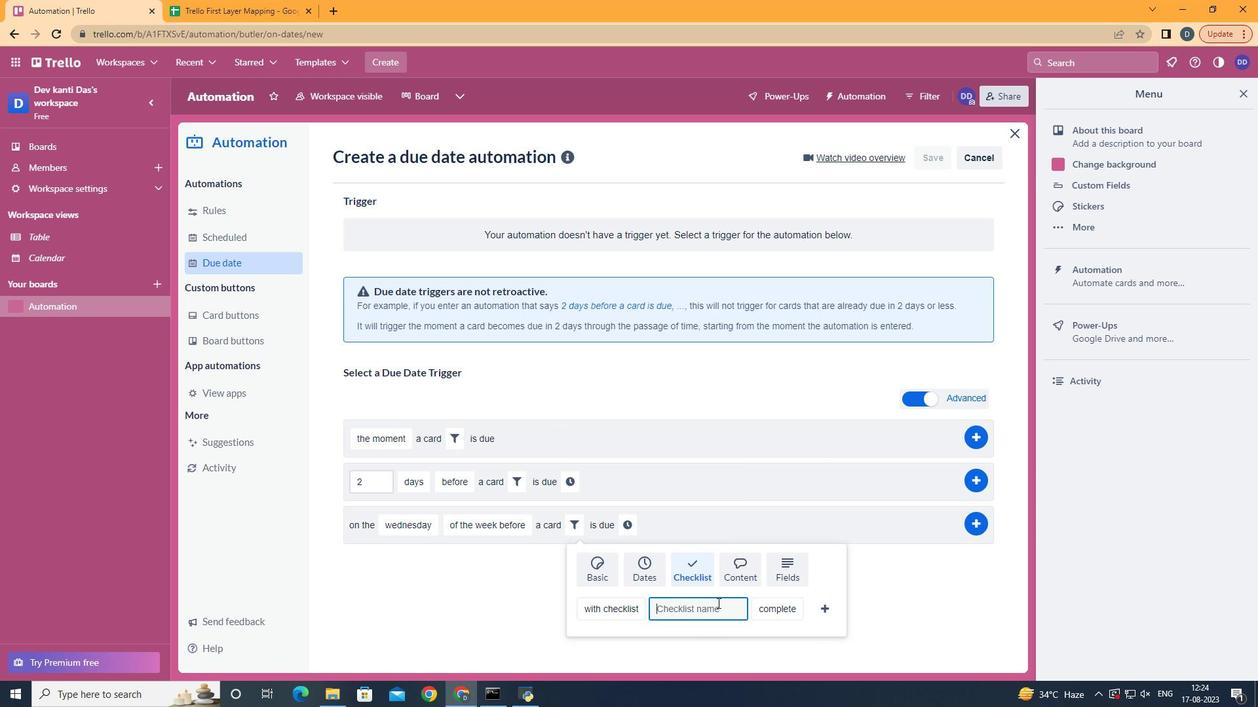 
Action: Key pressed <Key.shift>Resume
Screenshot: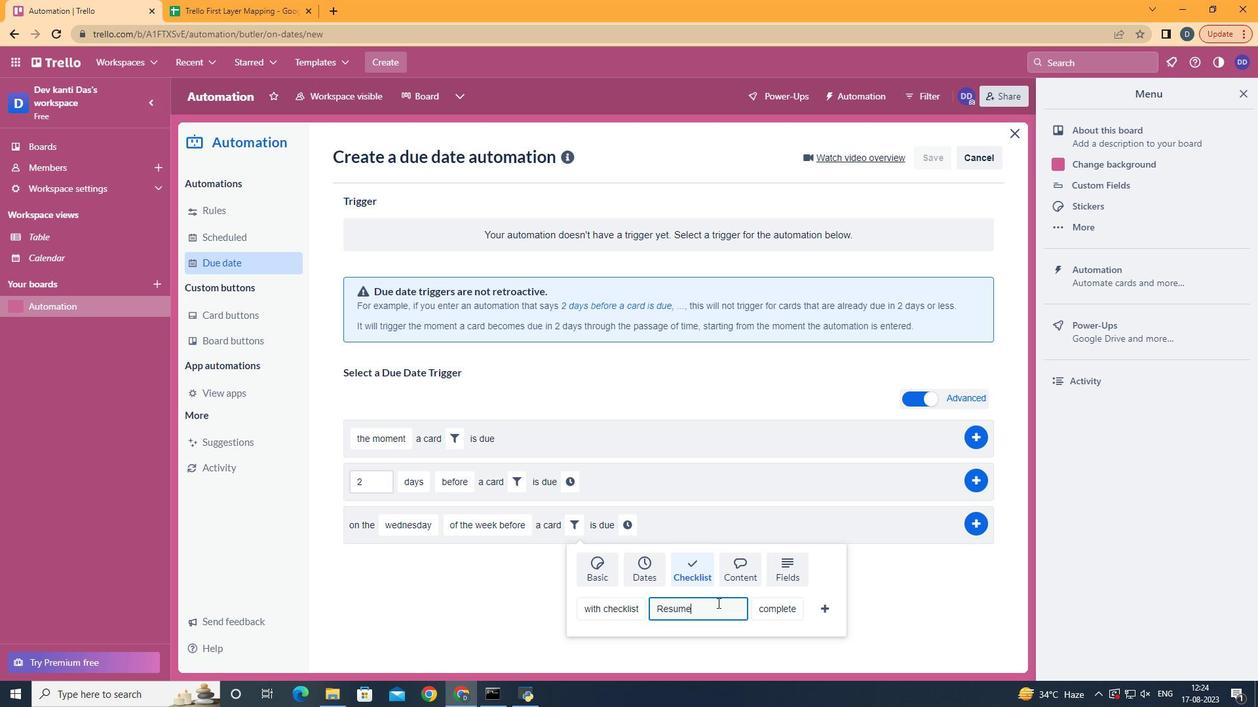 
Action: Mouse moved to (783, 591)
Screenshot: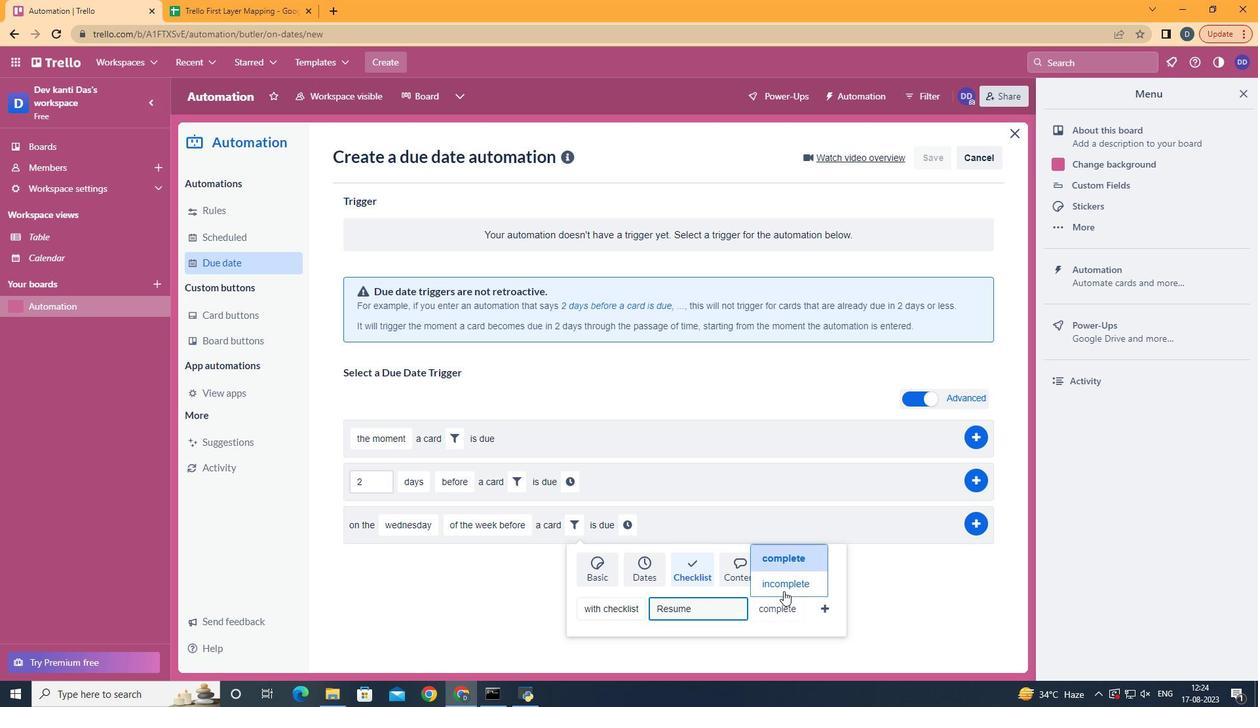 
Action: Mouse pressed left at (783, 591)
Screenshot: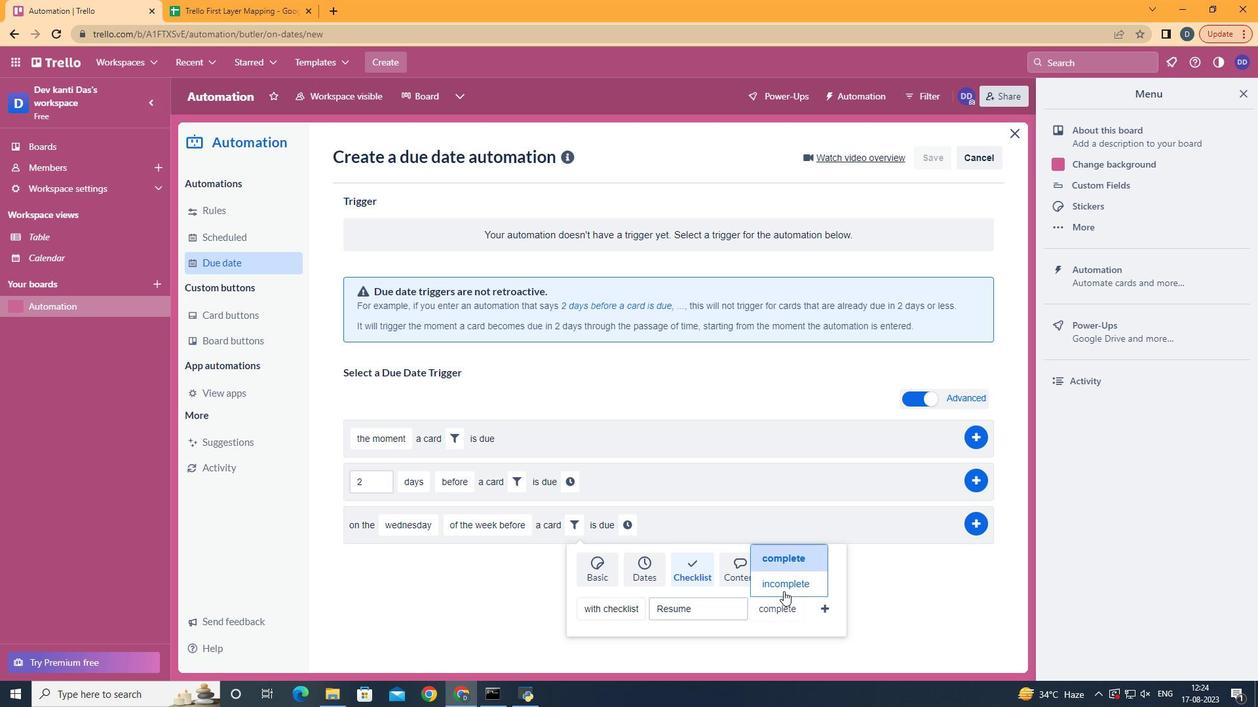 
Action: Mouse moved to (836, 608)
Screenshot: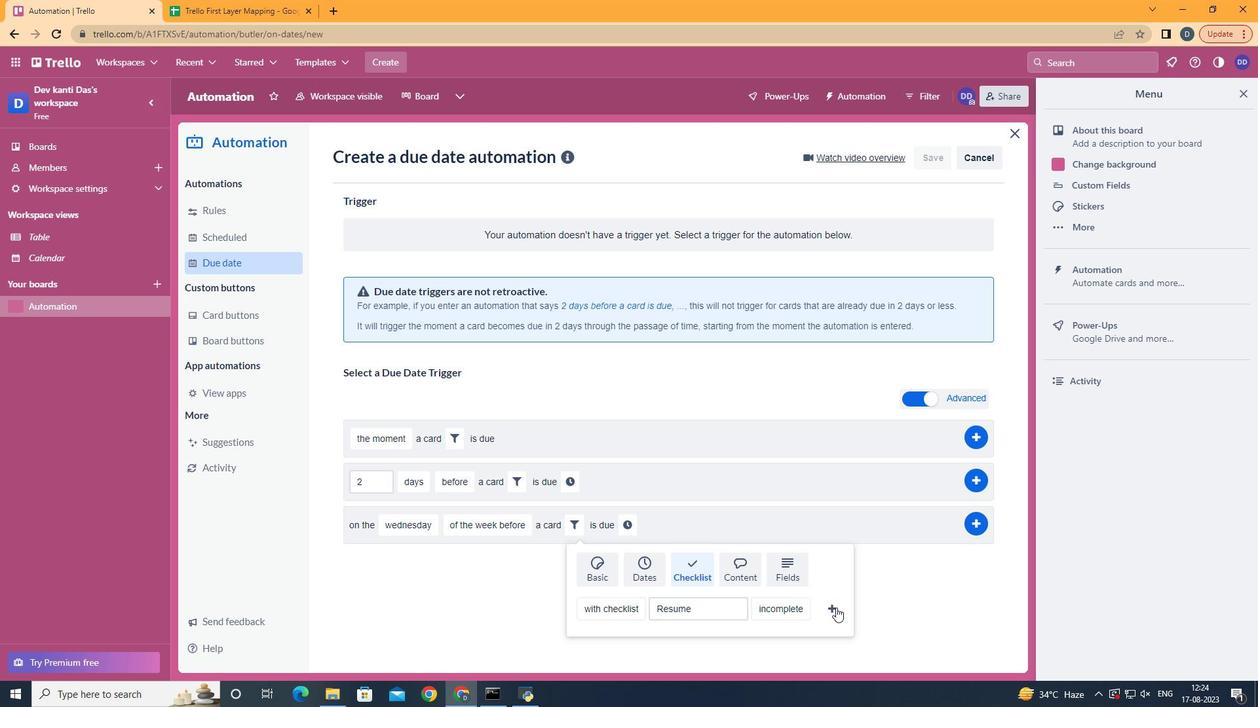 
Action: Mouse pressed left at (836, 608)
Screenshot: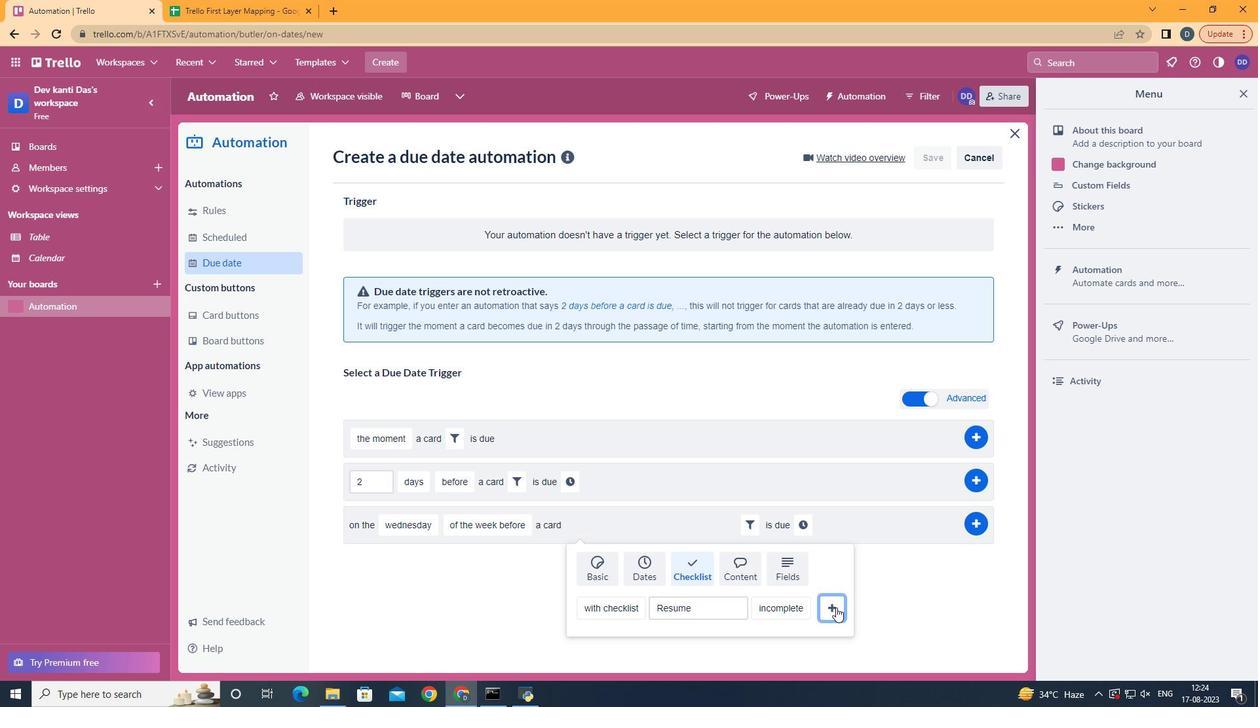 
Action: Mouse moved to (805, 518)
Screenshot: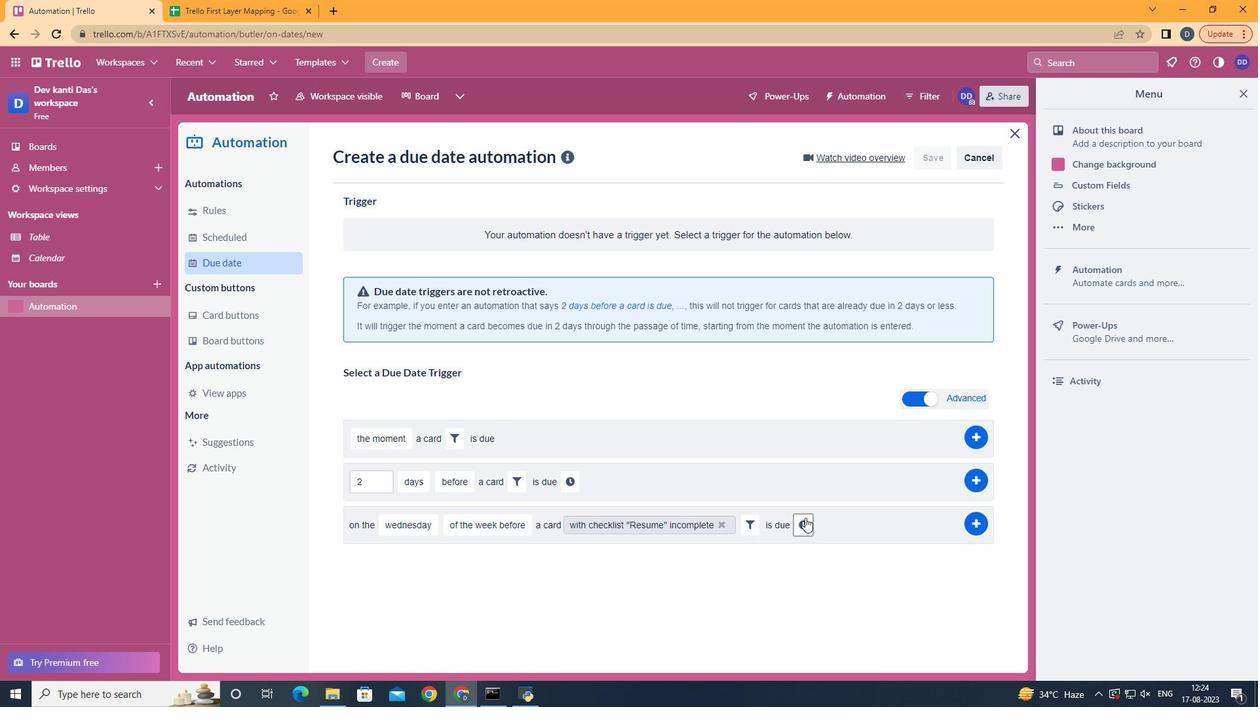 
Action: Mouse pressed left at (805, 518)
Screenshot: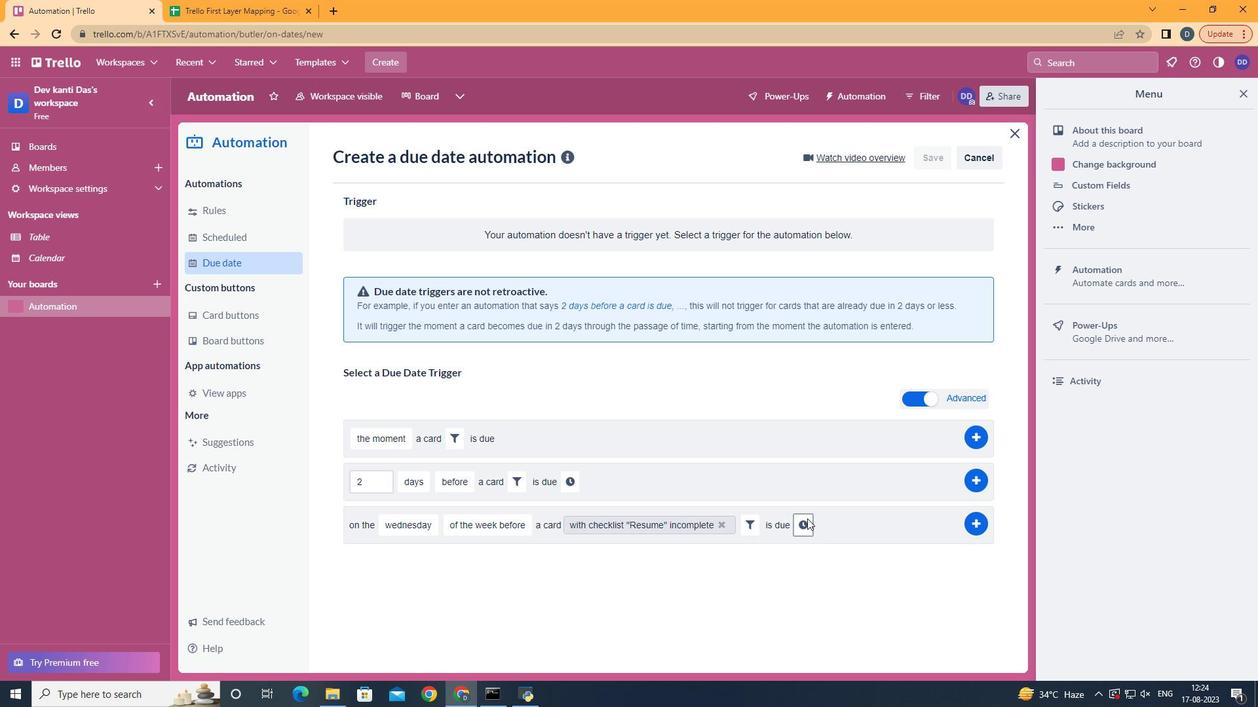 
Action: Mouse moved to (840, 532)
Screenshot: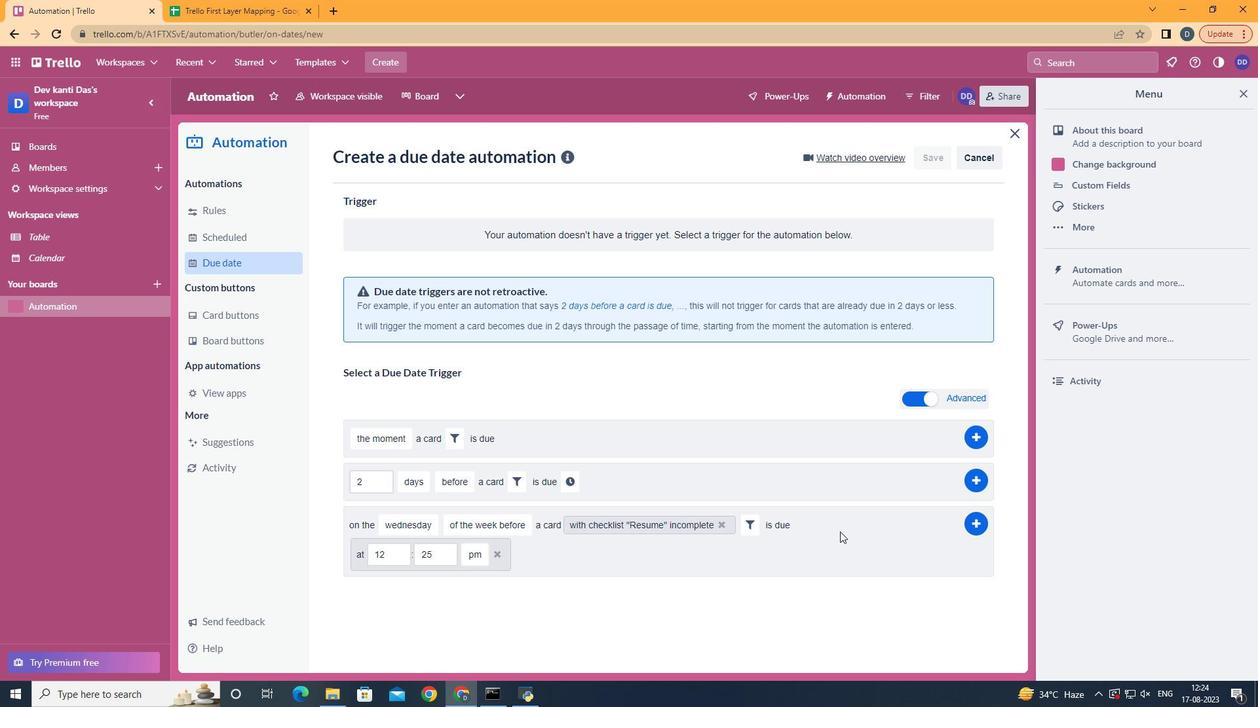 
Action: Mouse pressed left at (840, 532)
Screenshot: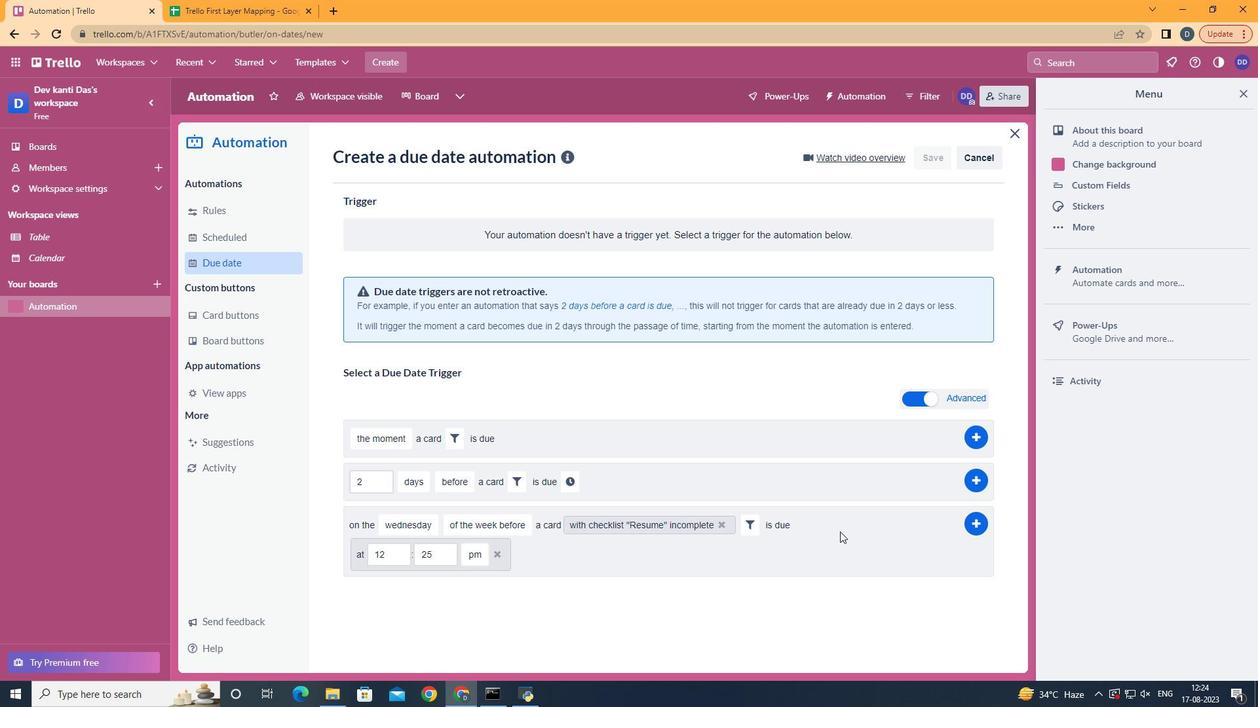 
Action: Mouse moved to (389, 562)
Screenshot: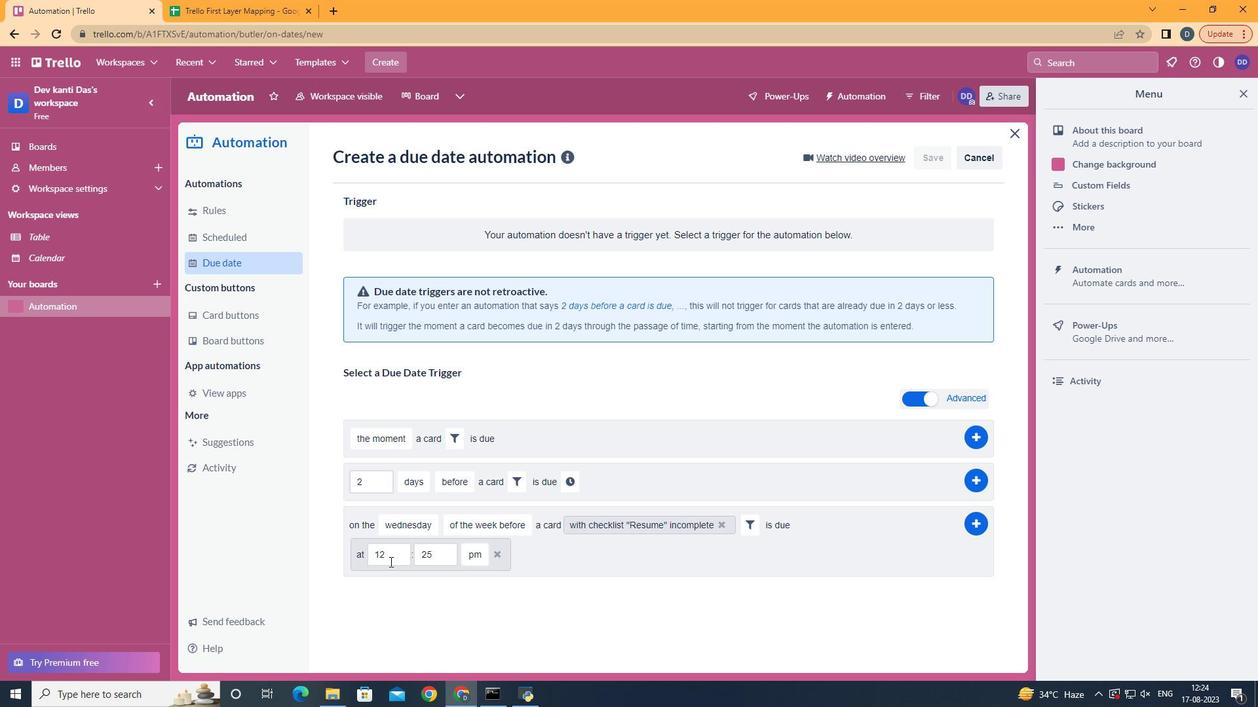 
Action: Mouse pressed left at (389, 562)
Screenshot: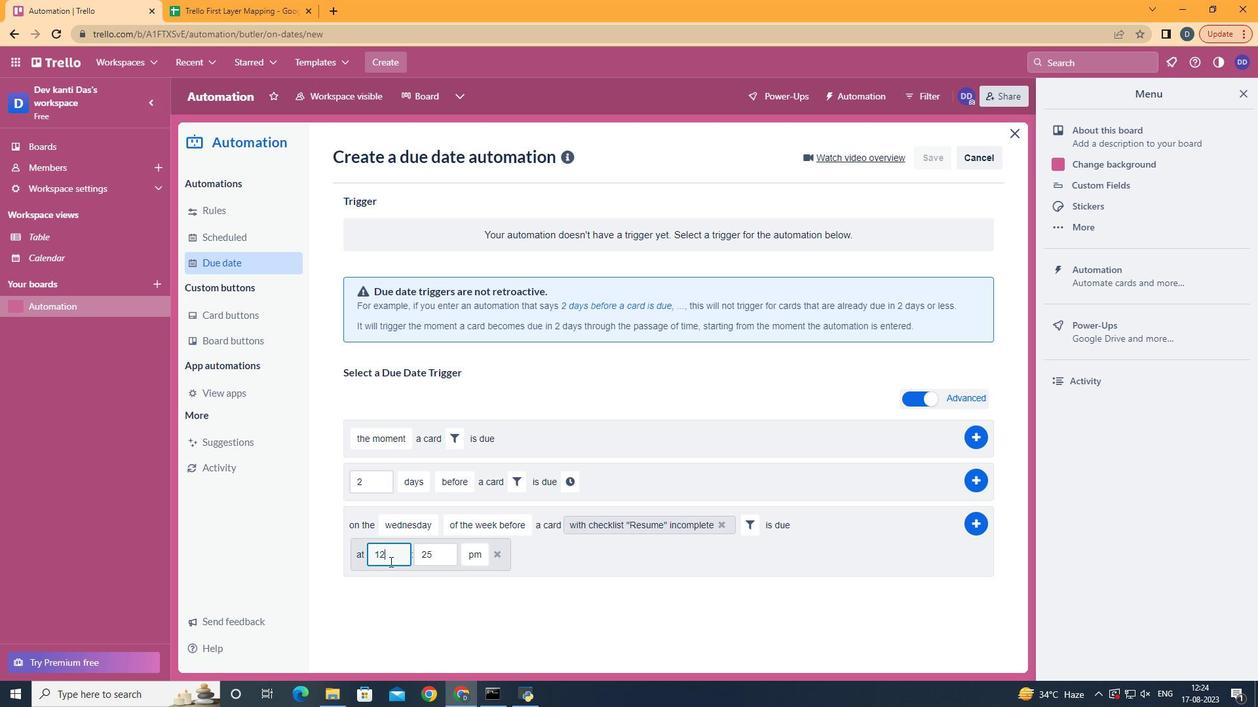 
Action: Mouse moved to (386, 562)
Screenshot: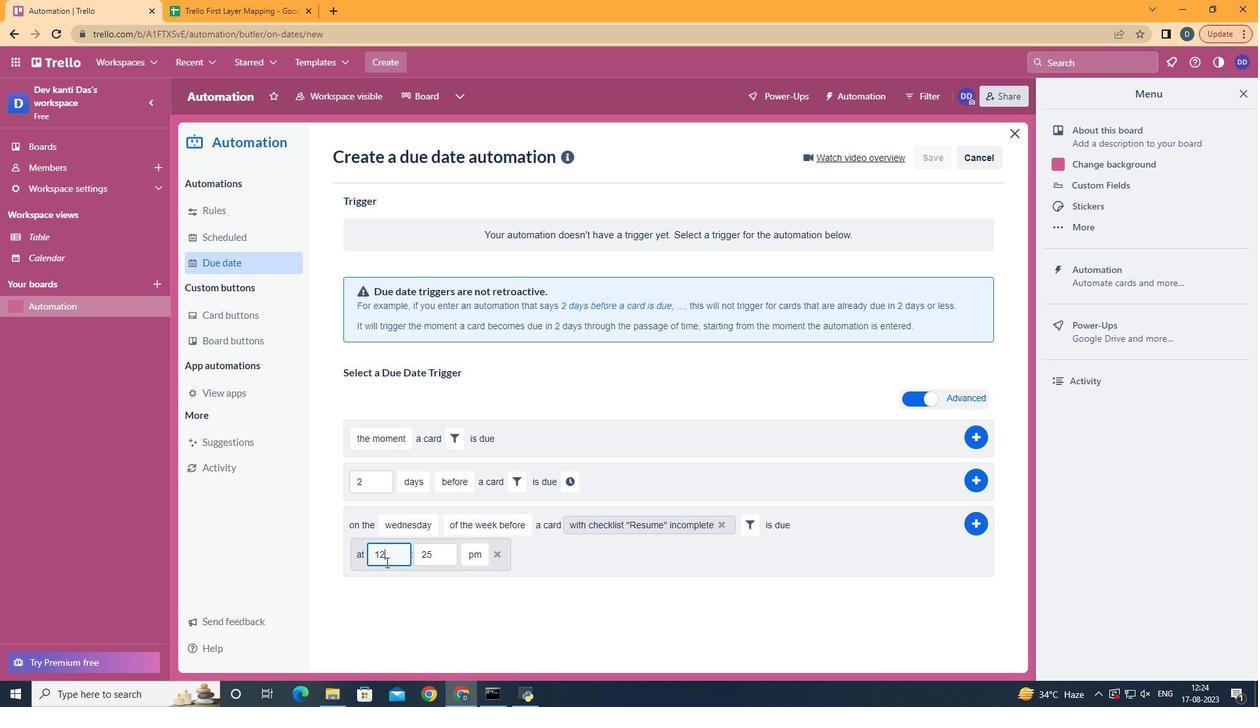 
Action: Key pressed <Key.backspace>1
Screenshot: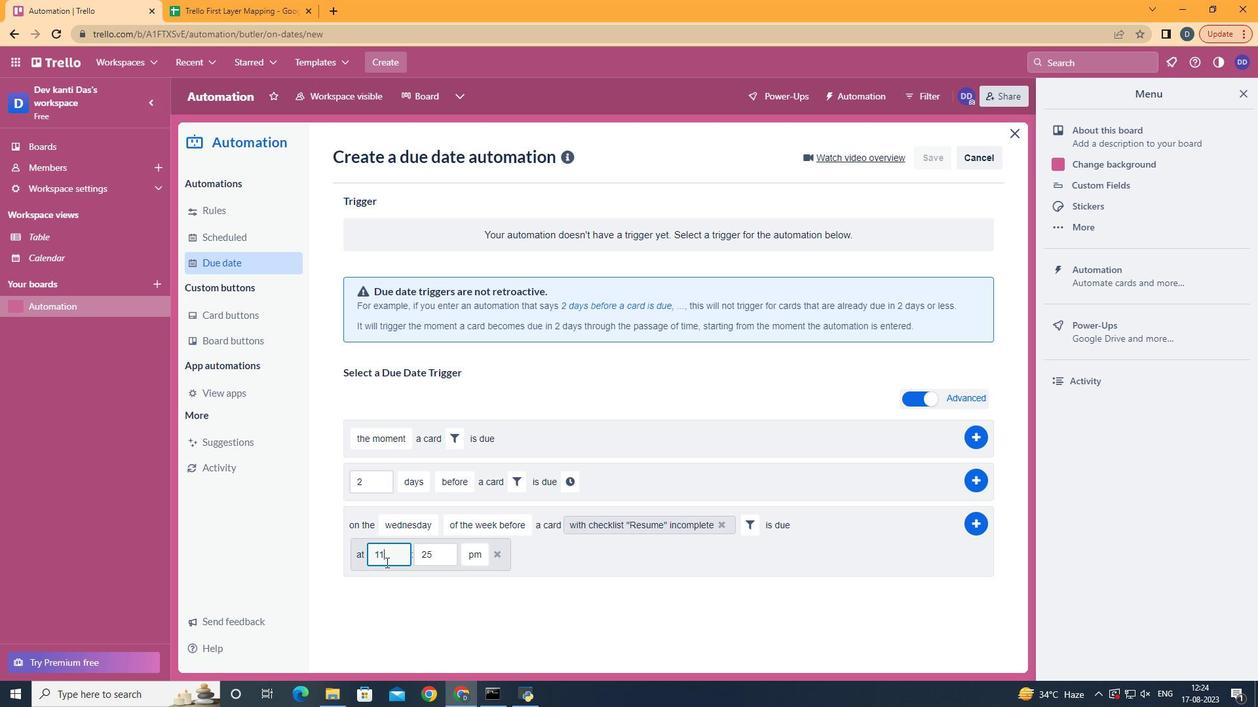 
Action: Mouse moved to (445, 552)
Screenshot: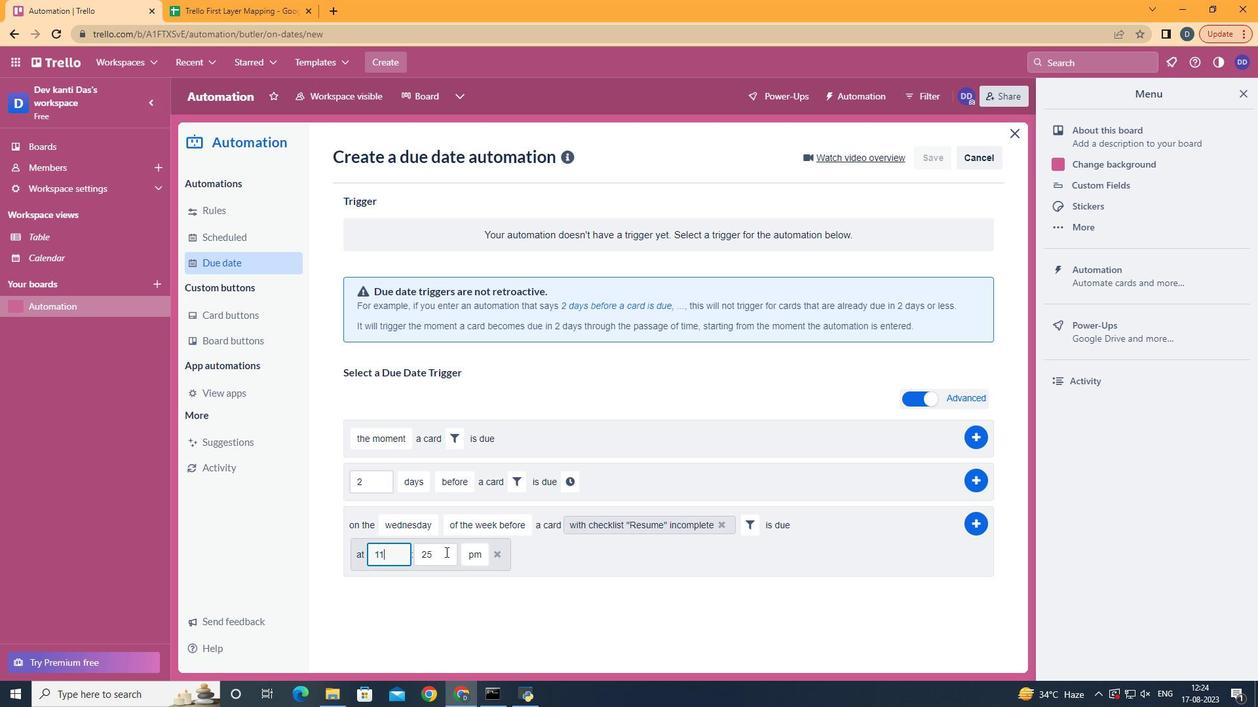 
Action: Mouse pressed left at (445, 552)
Screenshot: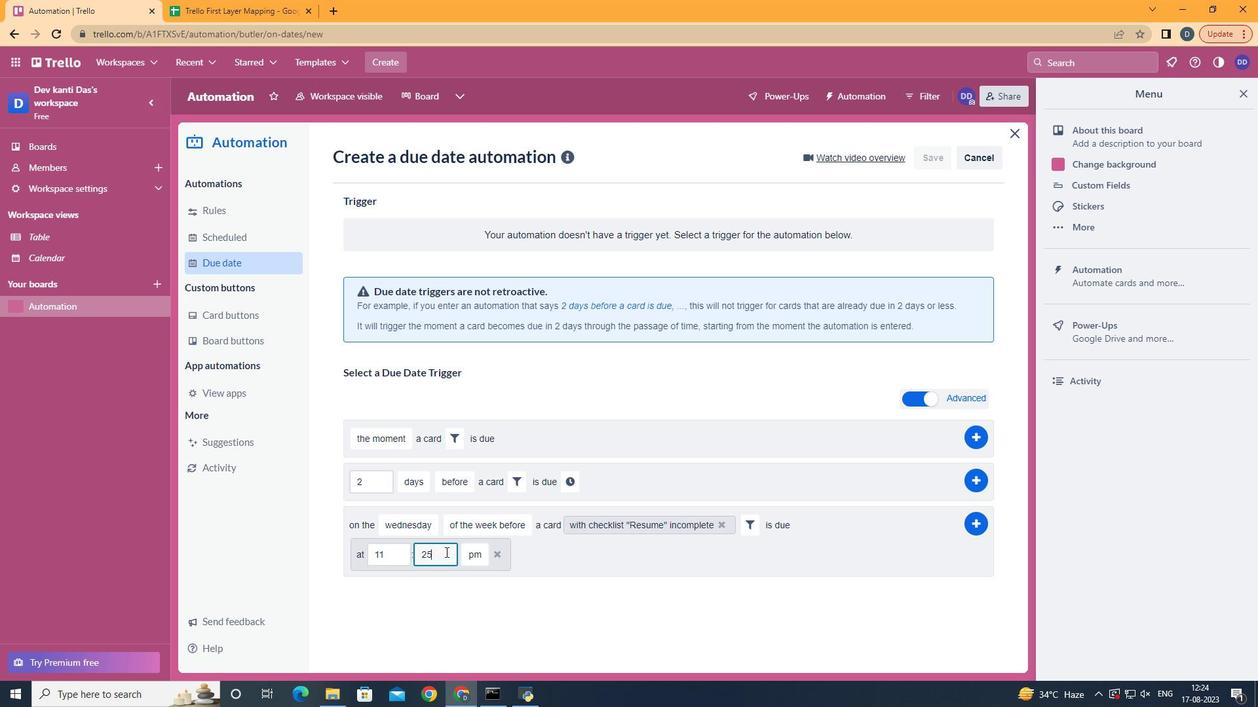 
Action: Key pressed <Key.backspace>
Screenshot: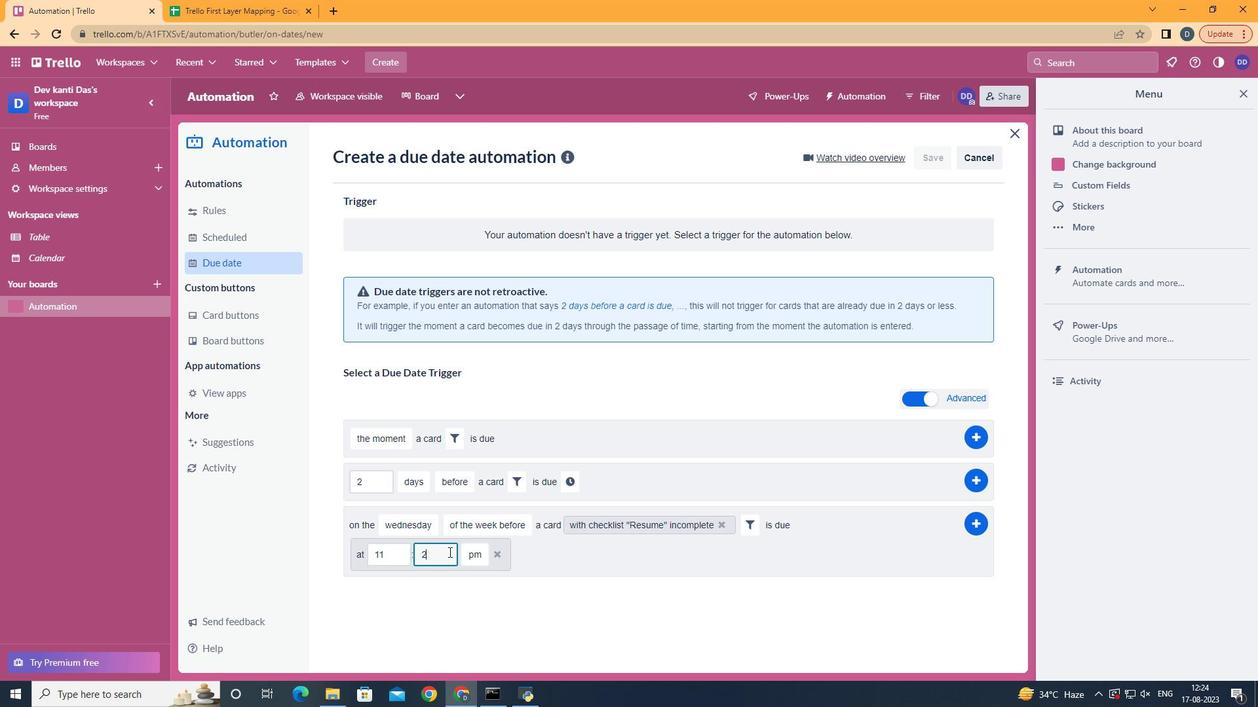 
Action: Mouse moved to (448, 552)
Screenshot: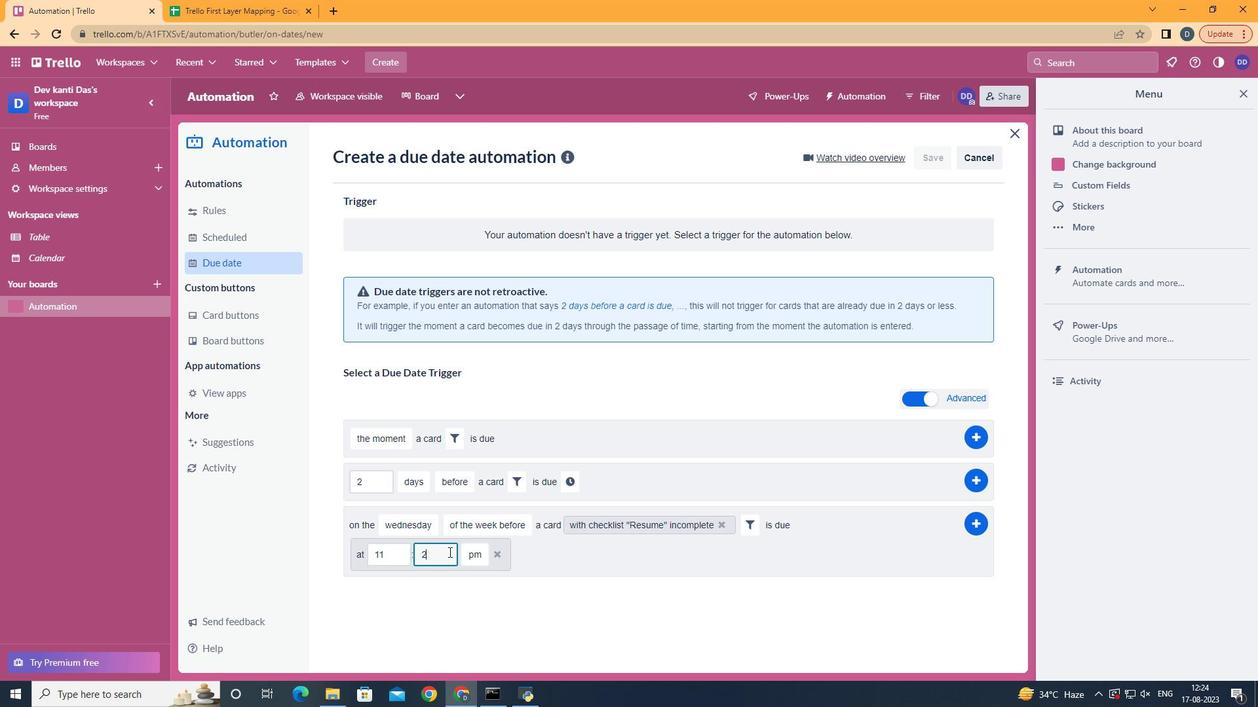 
Action: Key pressed <Key.backspace>00
Screenshot: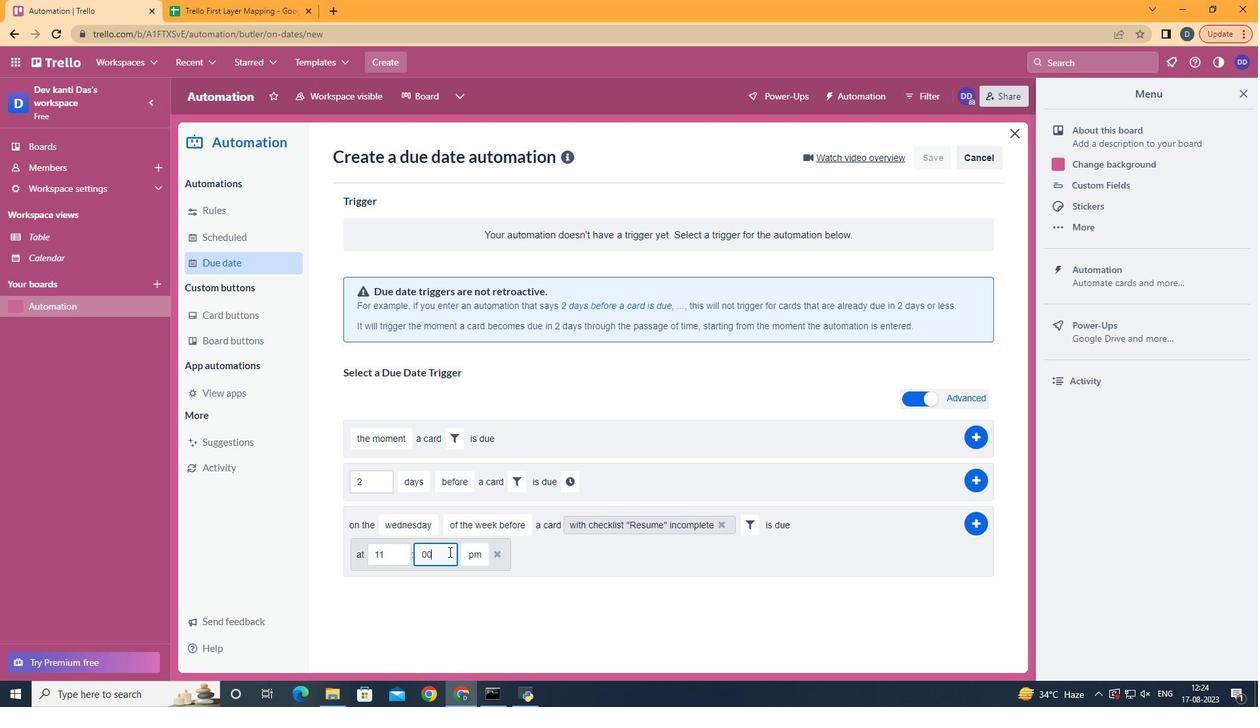 
Action: Mouse moved to (480, 578)
Screenshot: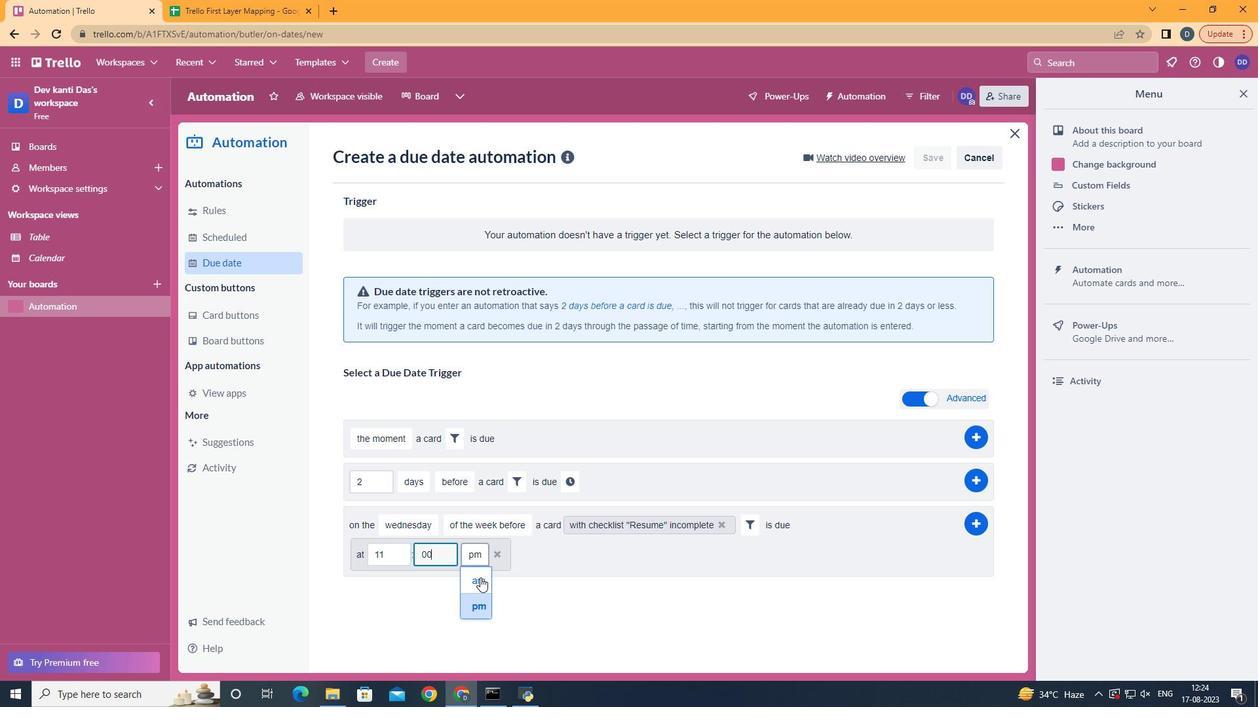 
Action: Mouse pressed left at (480, 578)
Screenshot: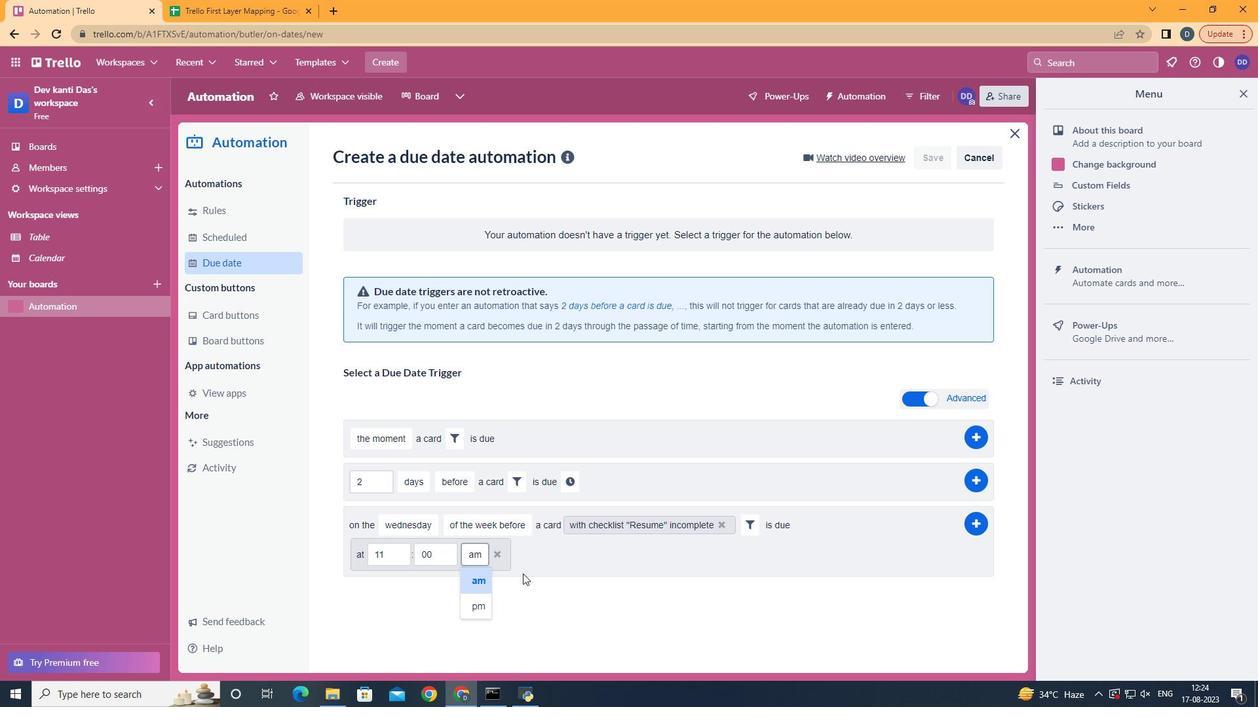 
Action: Mouse moved to (983, 521)
Screenshot: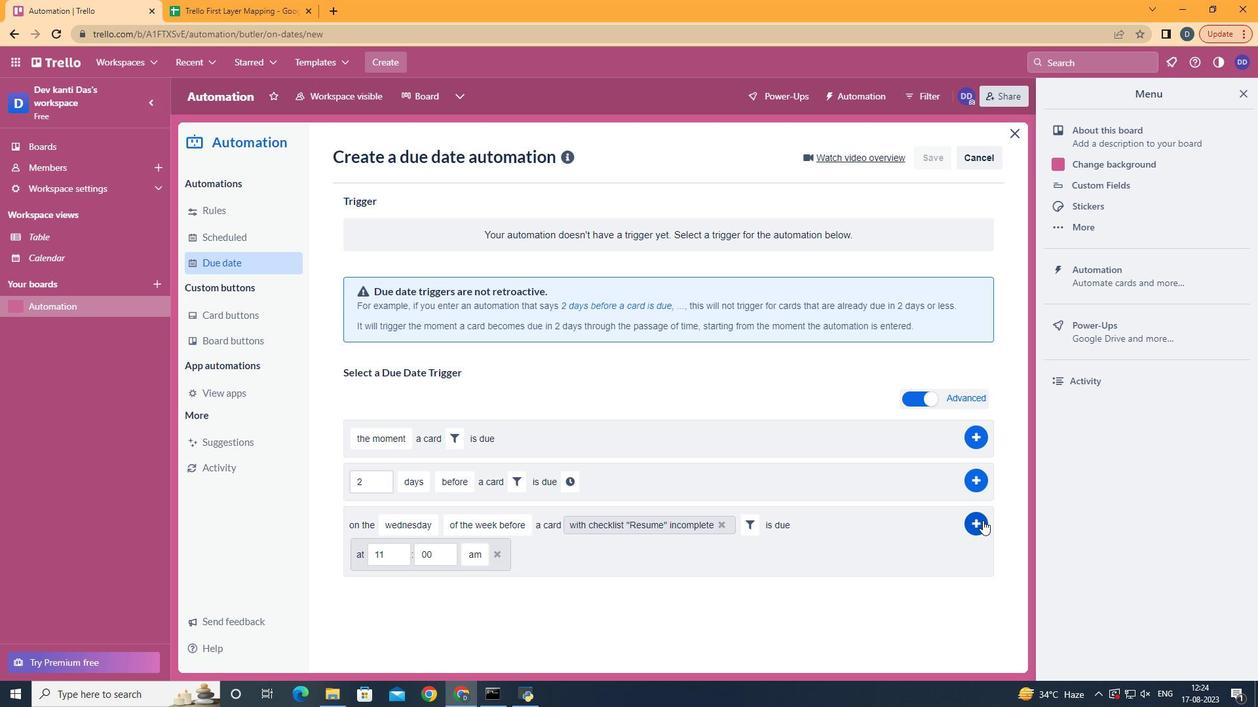 
Action: Mouse pressed left at (983, 521)
Screenshot: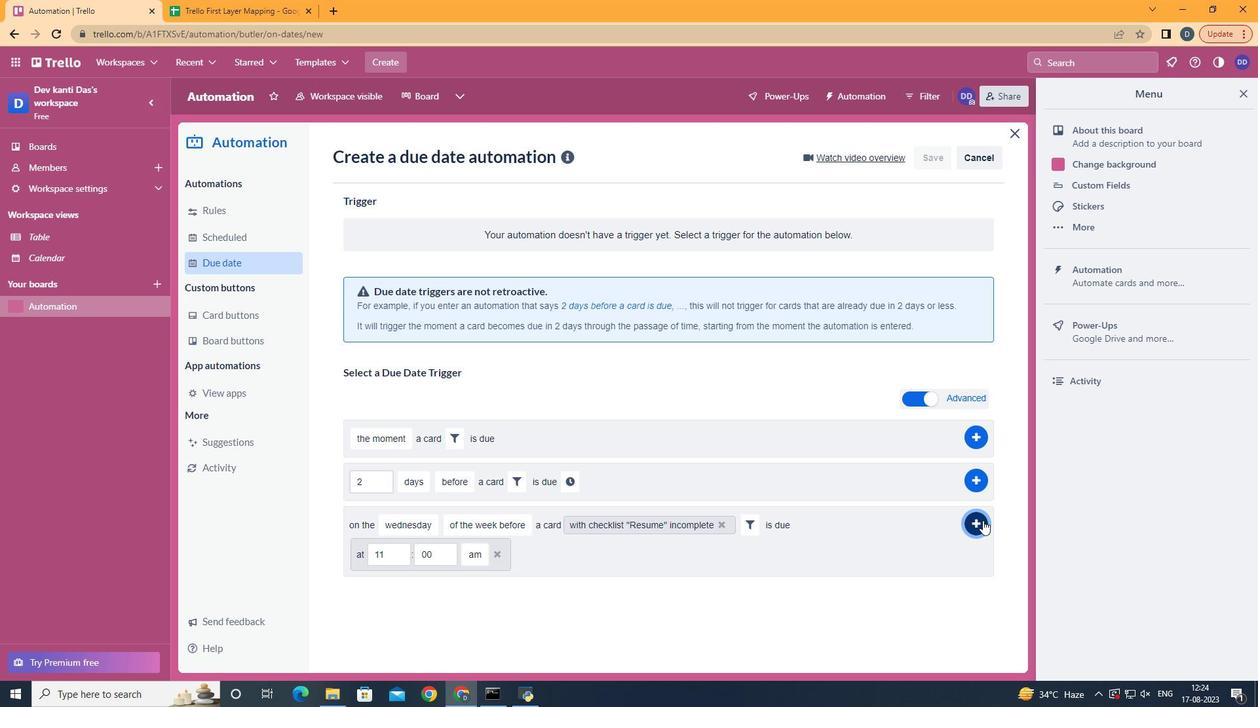 
